 Task: Find LinkedIn profiles of people who speak Spanish, work in Museums, Historical Sites, and Zoos, attended the School of Management Science, currently work at CPP Investments, are located in Wonosari, Yogyakarta, Indonesia, and talk about productivity.
Action: Mouse moved to (493, 62)
Screenshot: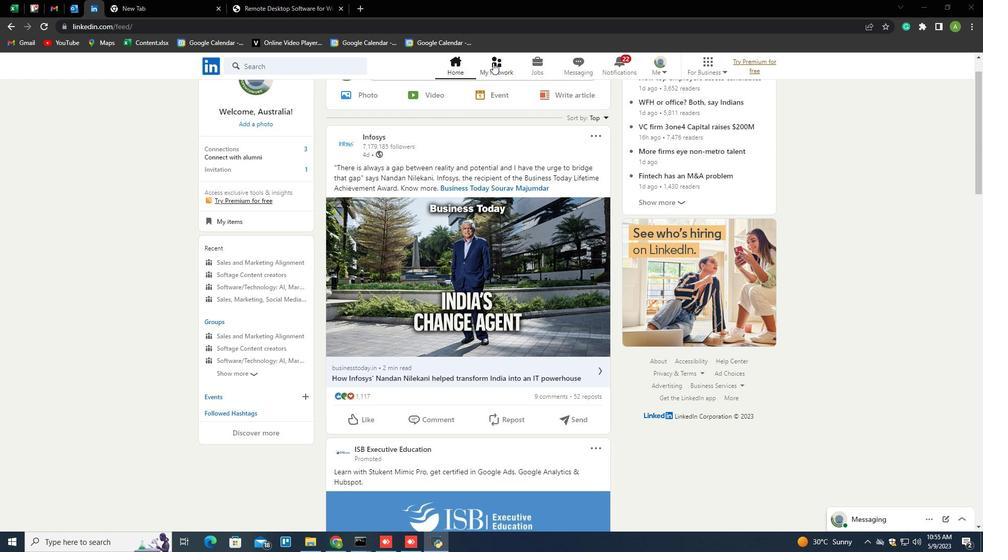 
Action: Mouse pressed left at (493, 62)
Screenshot: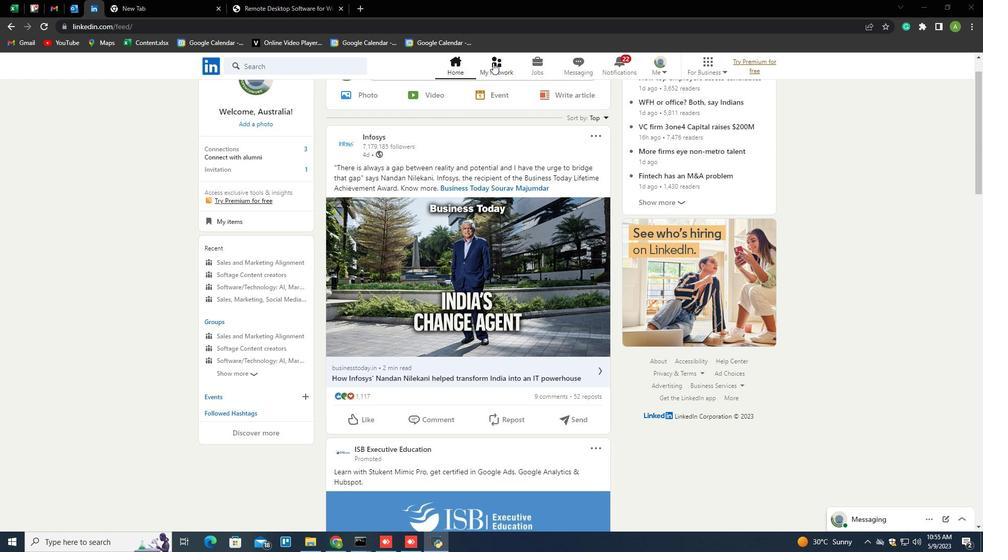 
Action: Mouse moved to (260, 120)
Screenshot: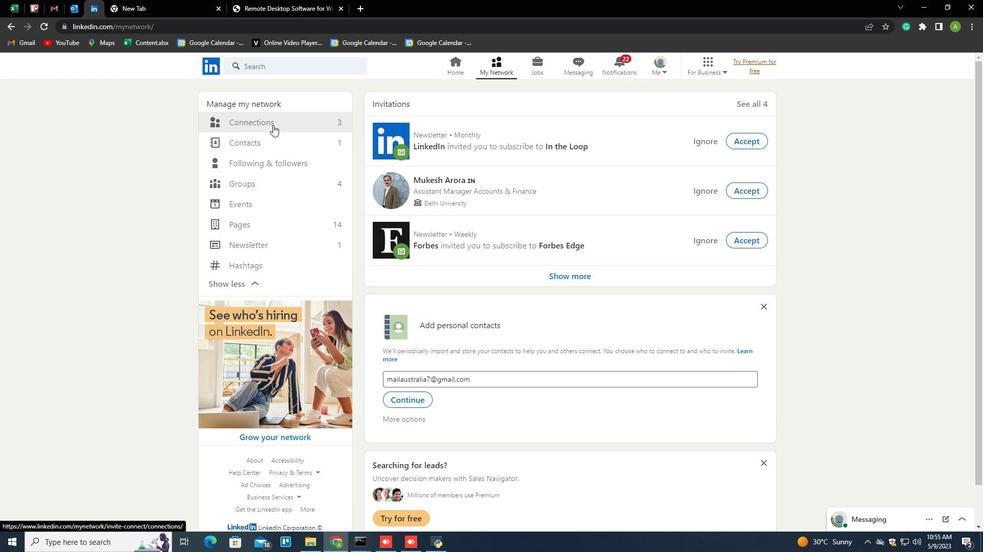 
Action: Mouse pressed left at (260, 120)
Screenshot: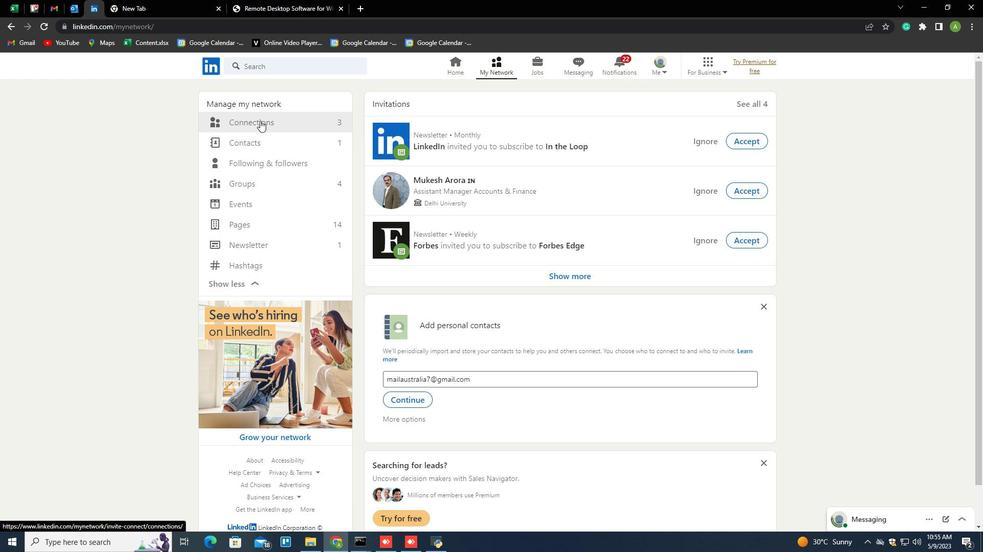 
Action: Mouse moved to (577, 122)
Screenshot: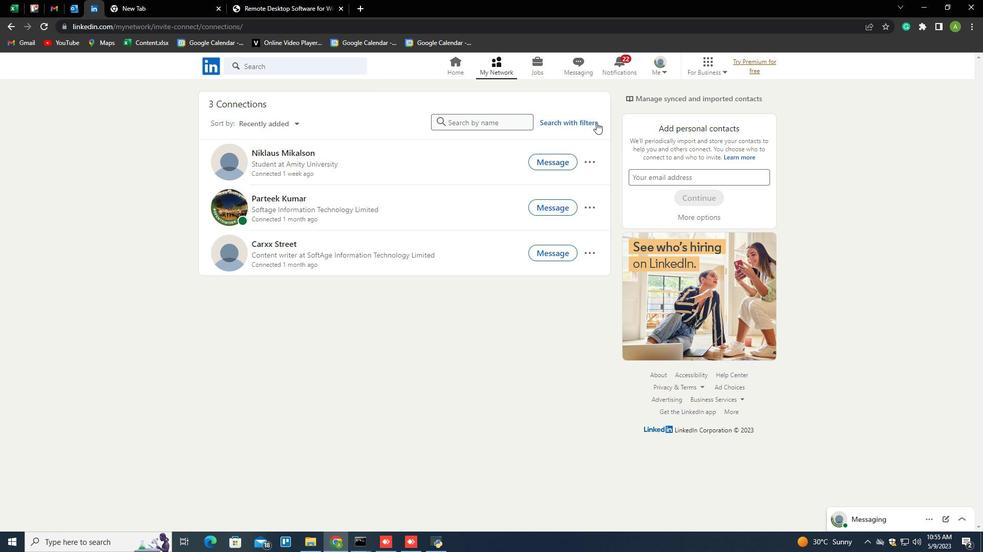 
Action: Mouse pressed left at (577, 122)
Screenshot: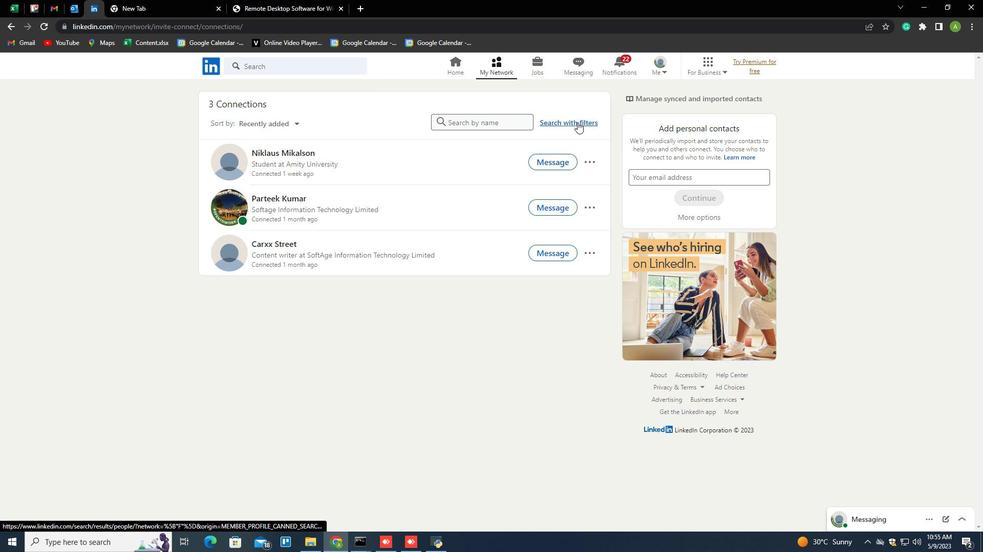 
Action: Mouse moved to (526, 90)
Screenshot: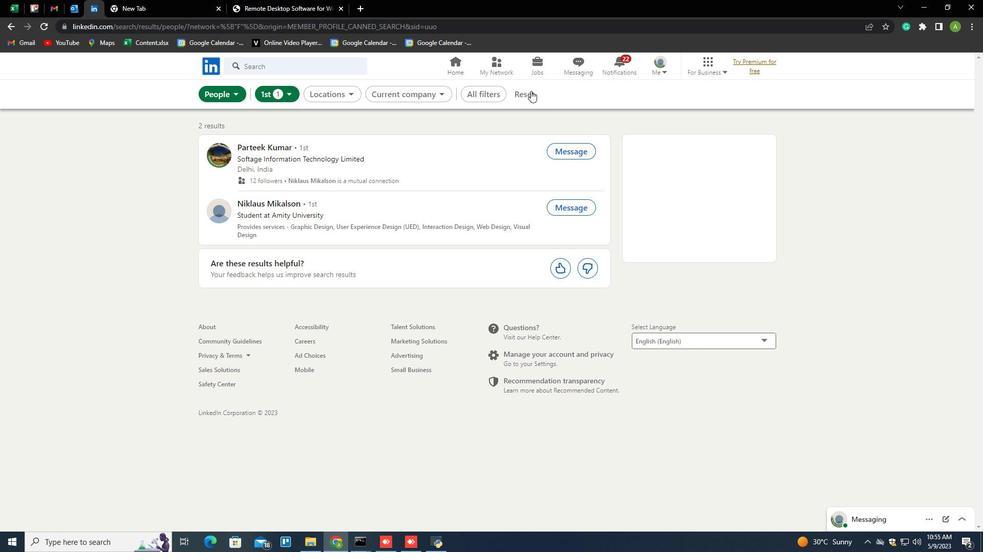 
Action: Mouse pressed left at (526, 90)
Screenshot: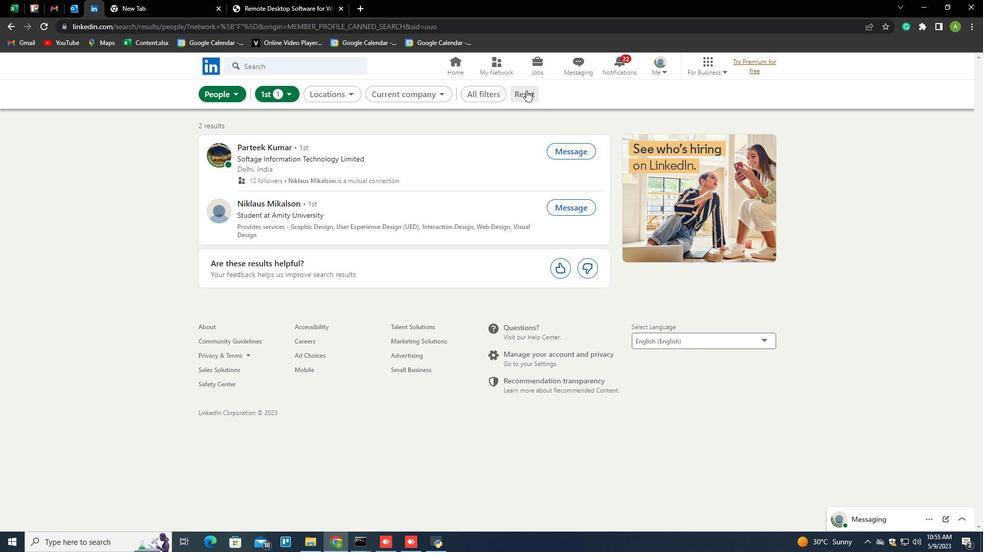 
Action: Mouse moved to (501, 94)
Screenshot: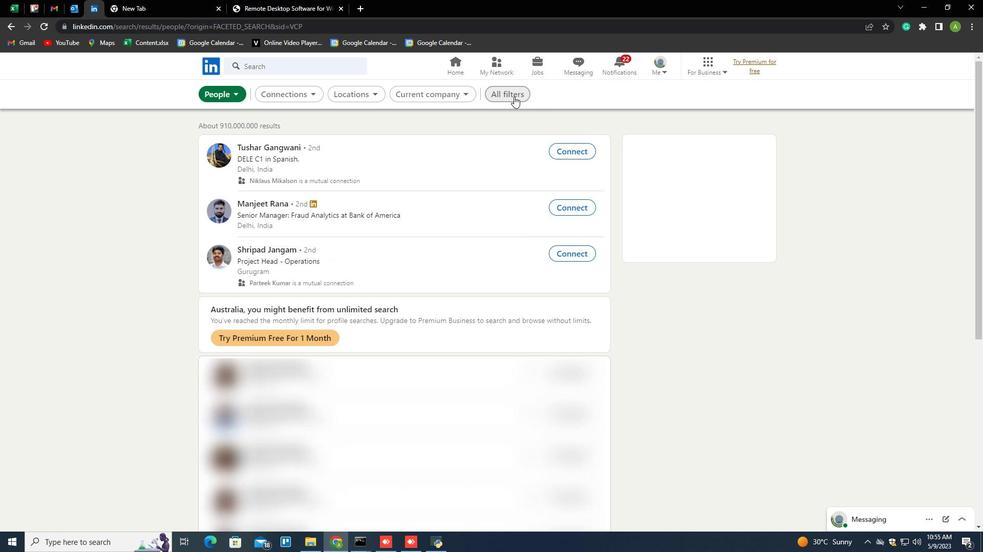 
Action: Mouse pressed left at (501, 94)
Screenshot: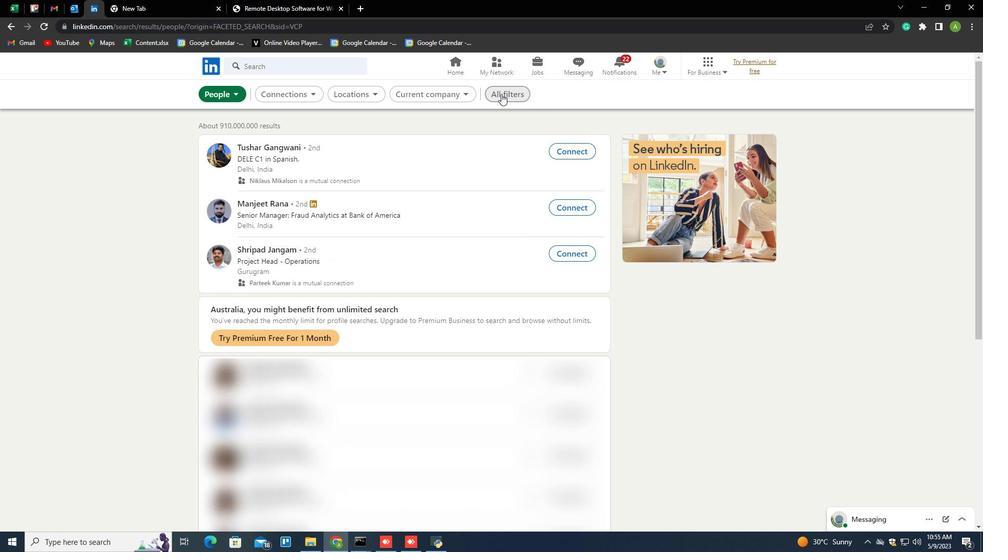 
Action: Mouse moved to (895, 290)
Screenshot: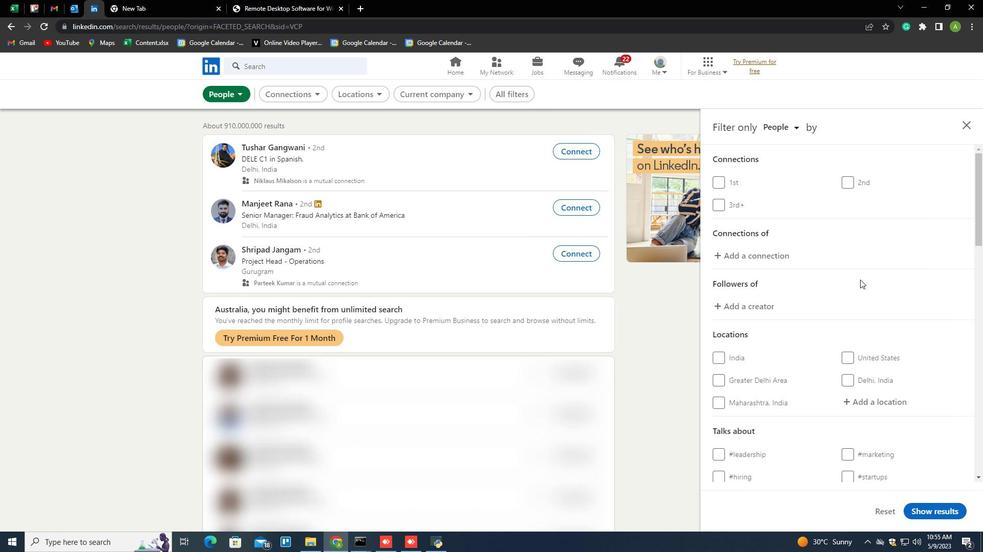 
Action: Mouse scrolled (895, 289) with delta (0, 0)
Screenshot: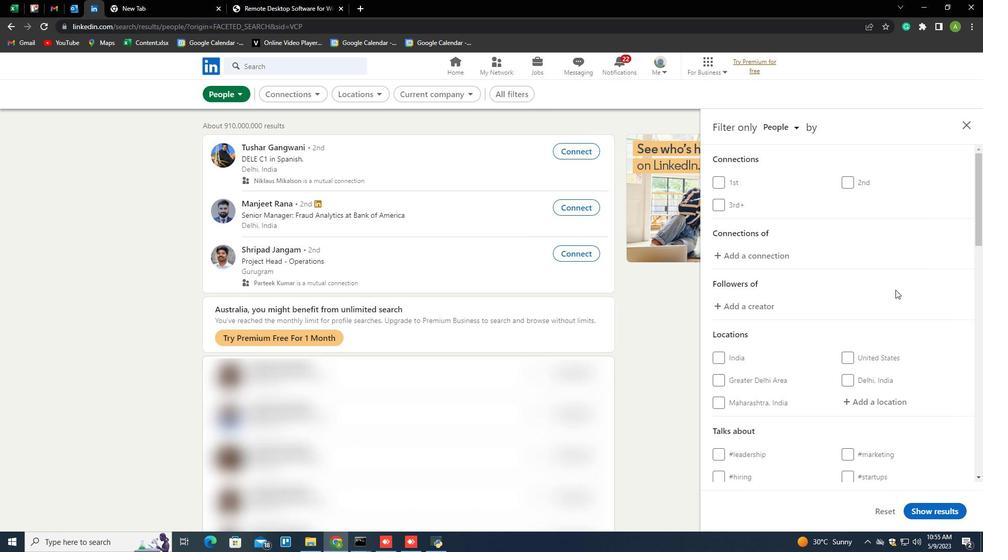 
Action: Mouse scrolled (895, 289) with delta (0, 0)
Screenshot: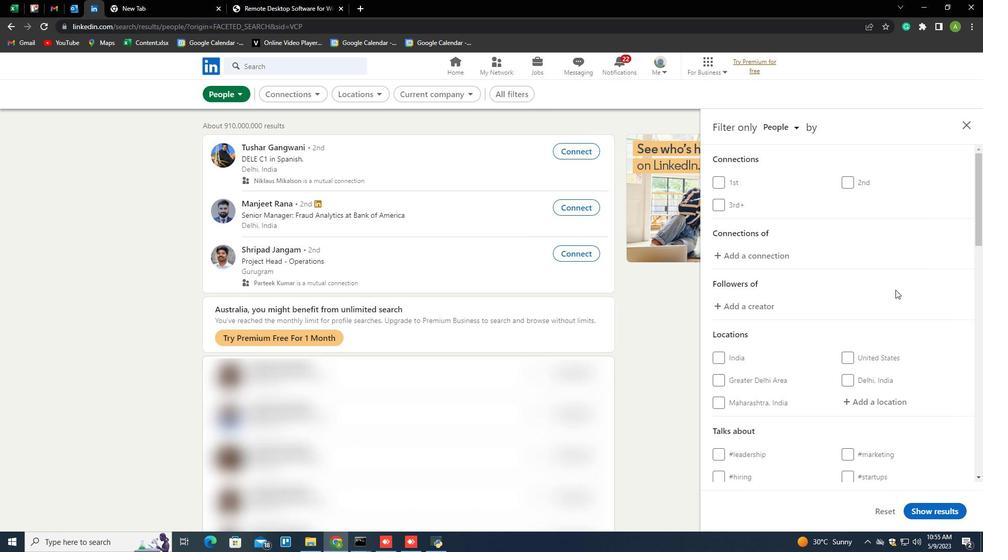 
Action: Mouse moved to (865, 303)
Screenshot: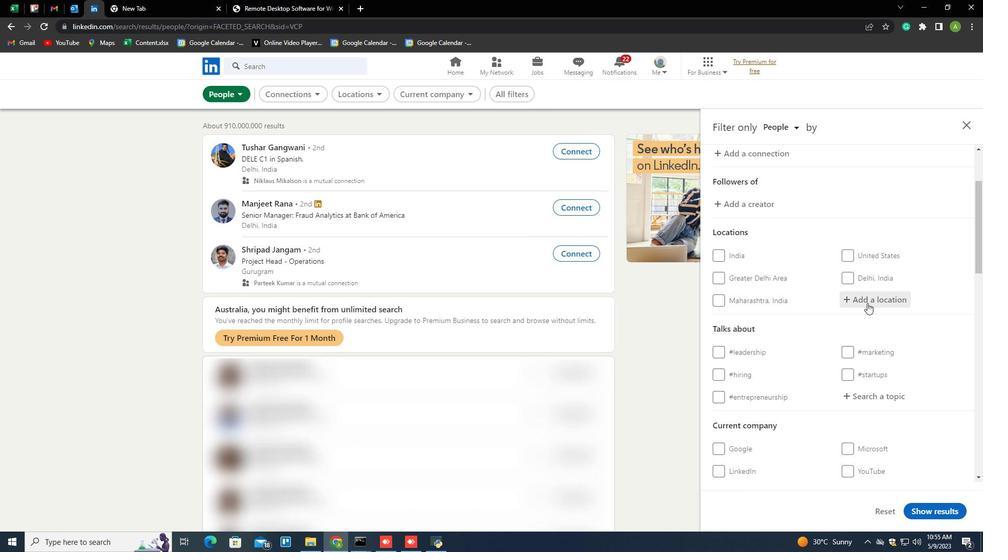 
Action: Mouse pressed left at (865, 303)
Screenshot: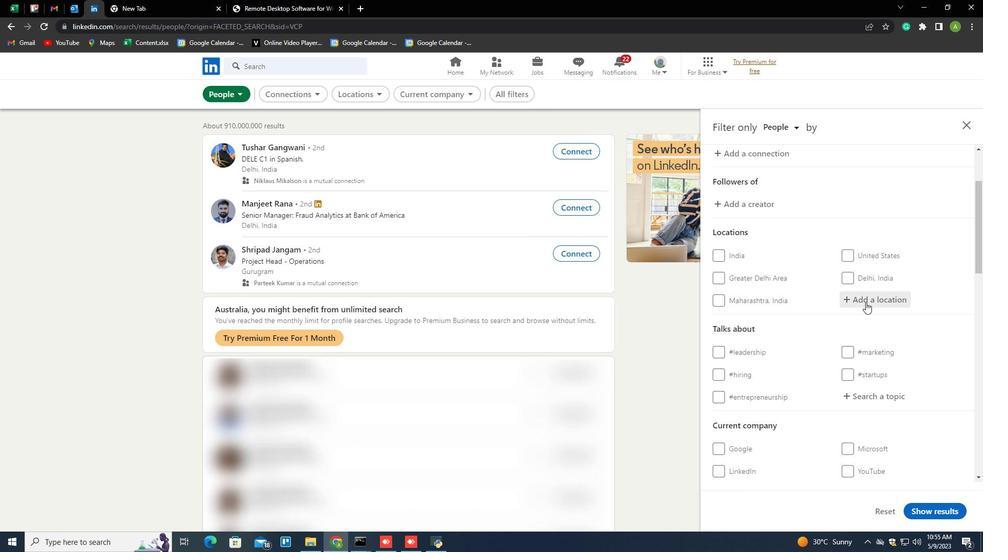 
Action: Key pressed <Key.shift>Wono
Screenshot: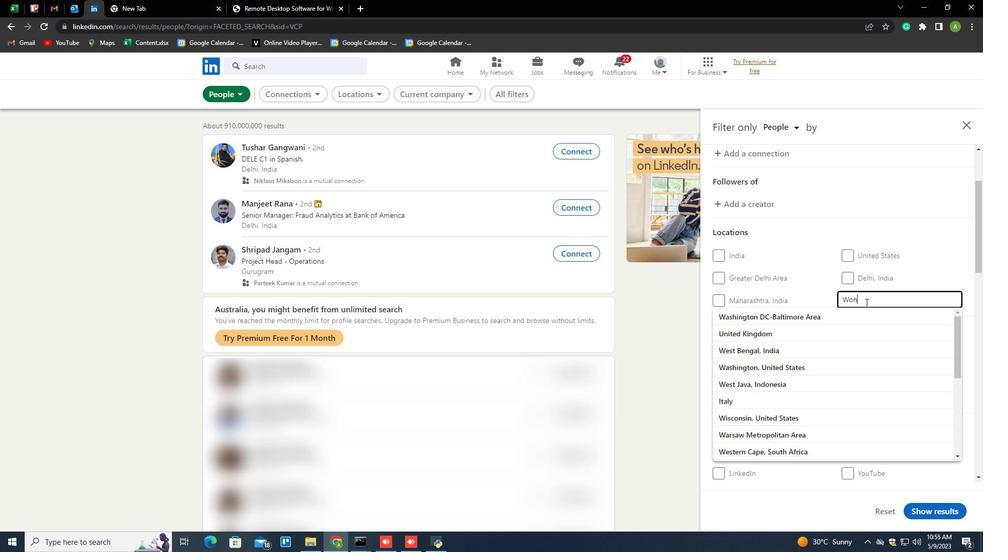 
Action: Mouse moved to (865, 302)
Screenshot: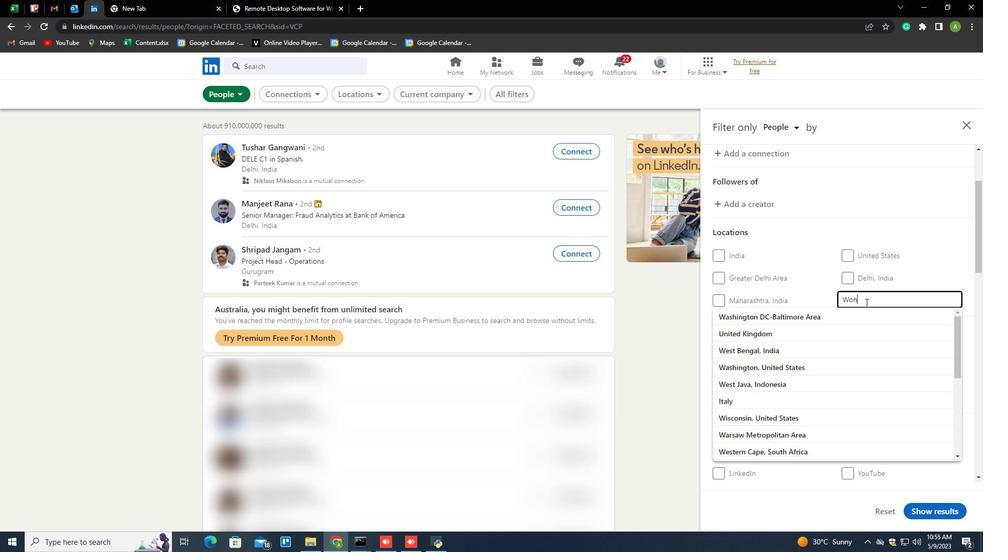 
Action: Key pressed sari
Screenshot: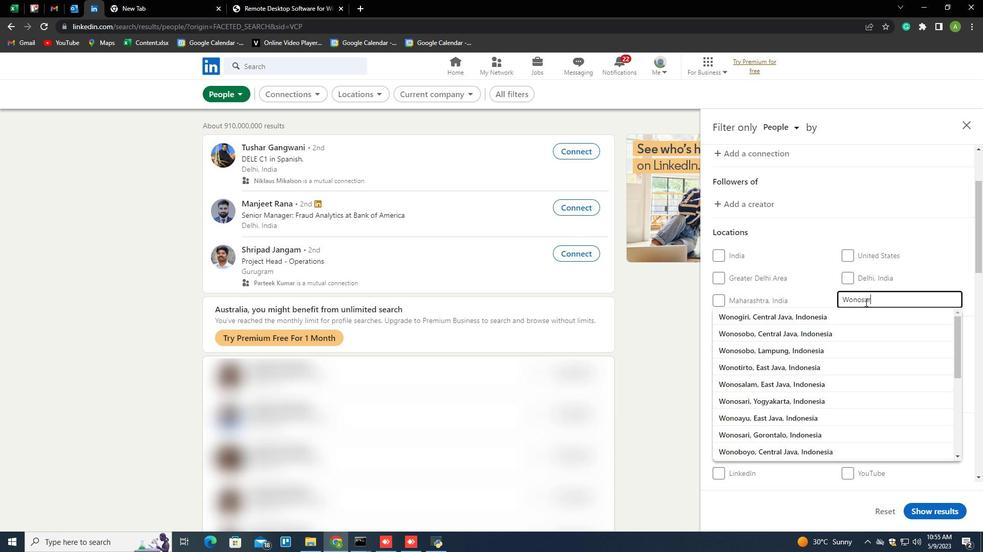 
Action: Mouse moved to (864, 302)
Screenshot: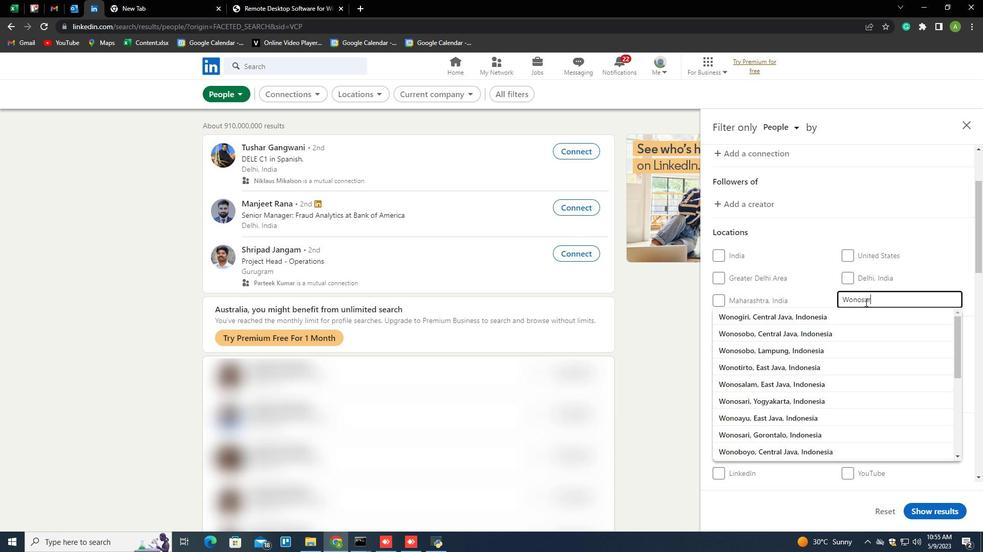 
Action: Key pressed <Key.down><Key.enter>
Screenshot: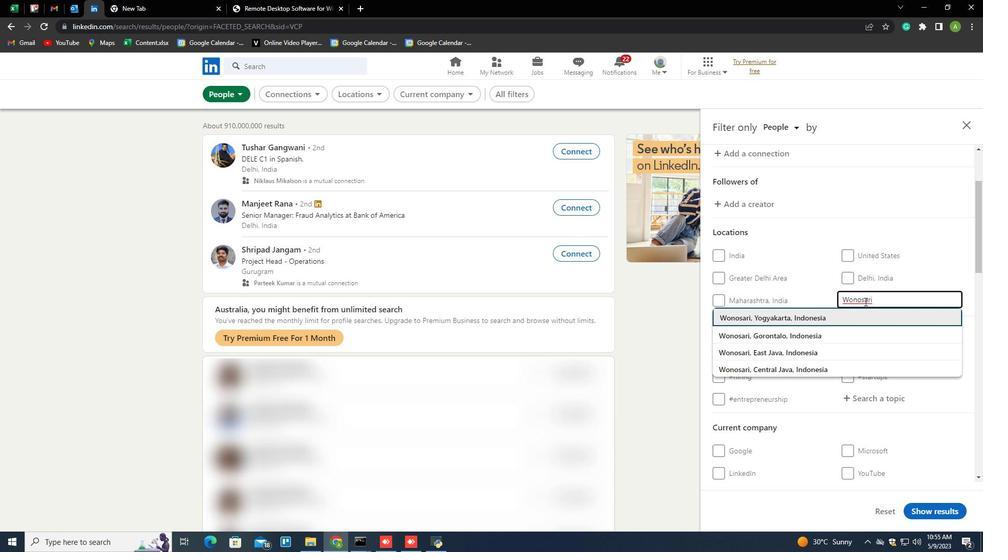 
Action: Mouse scrolled (864, 301) with delta (0, 0)
Screenshot: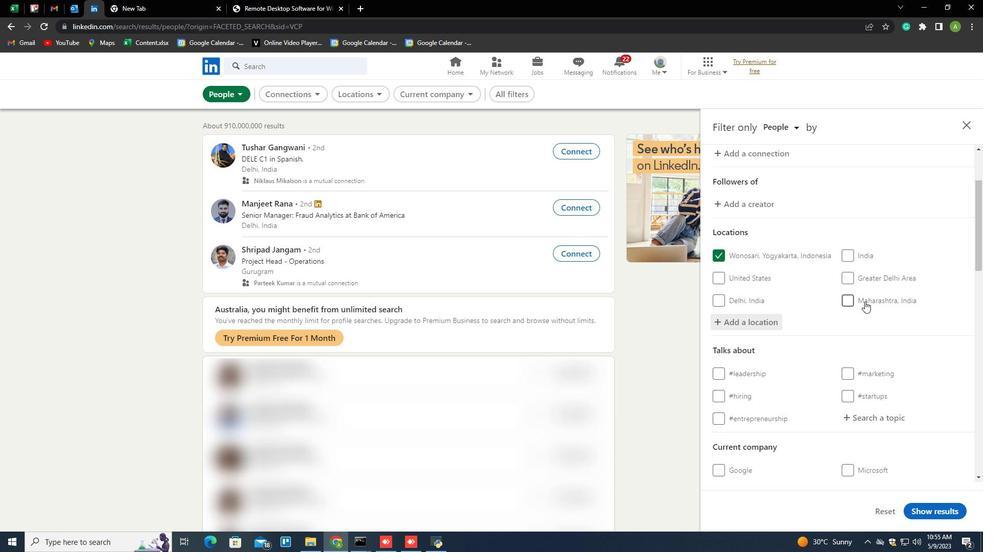 
Action: Mouse scrolled (864, 301) with delta (0, 0)
Screenshot: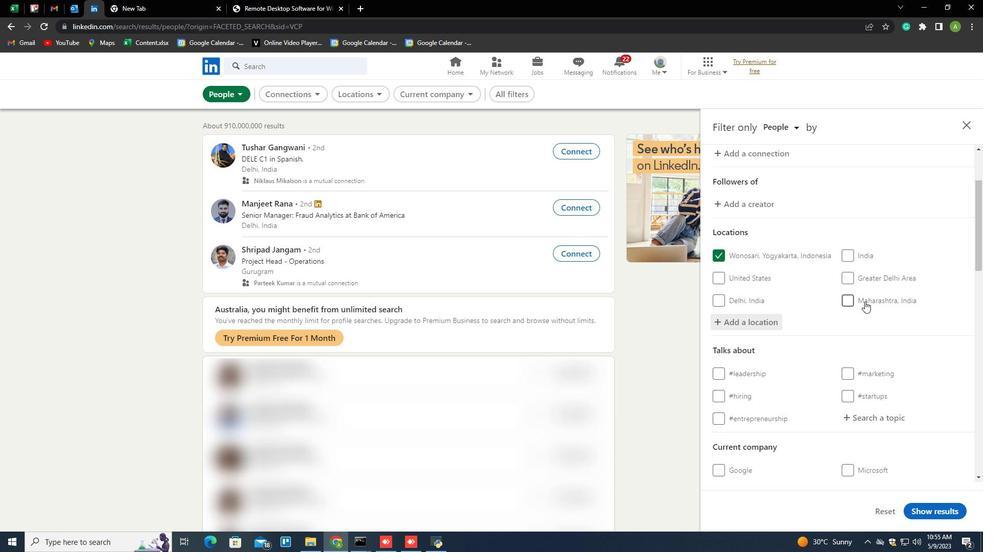 
Action: Mouse moved to (860, 324)
Screenshot: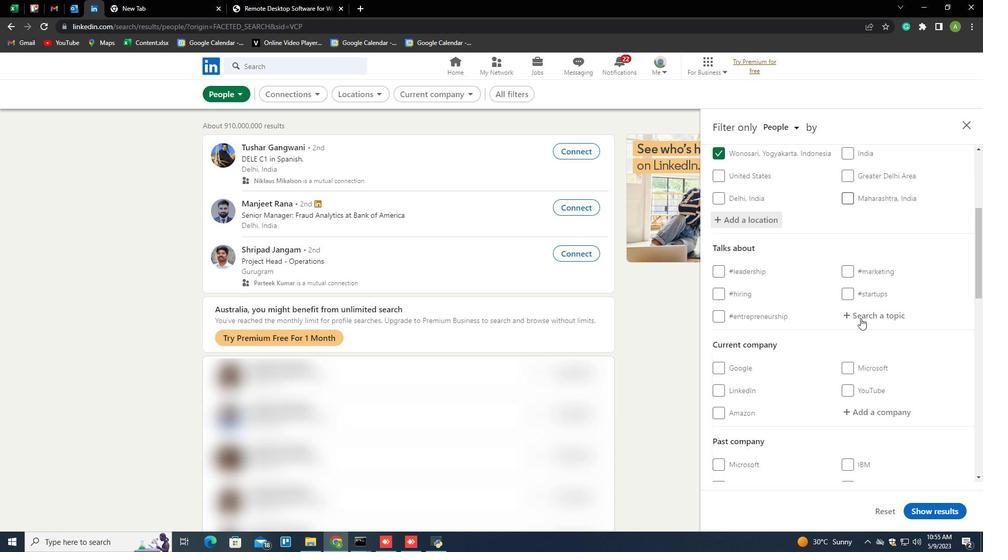 
Action: Mouse pressed left at (860, 324)
Screenshot: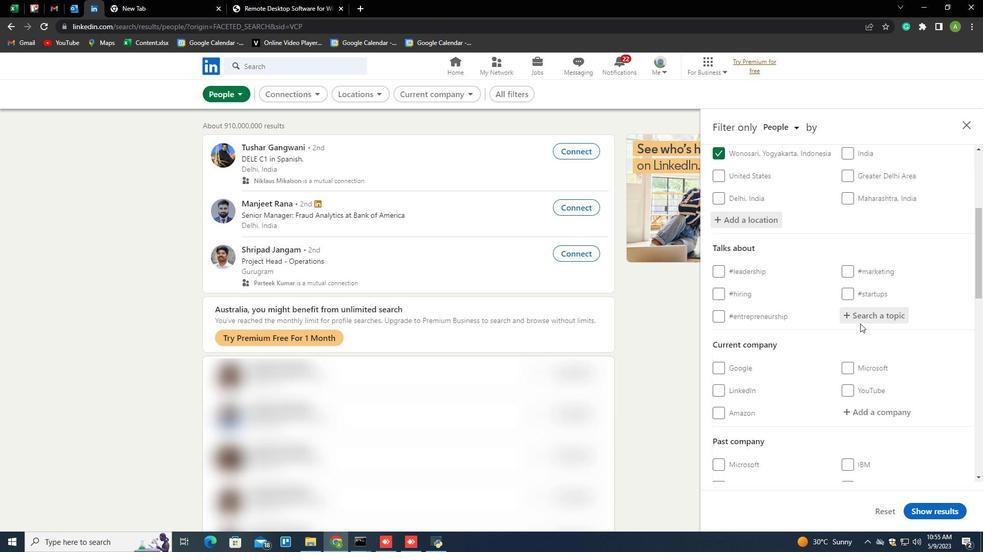 
Action: Mouse moved to (843, 313)
Screenshot: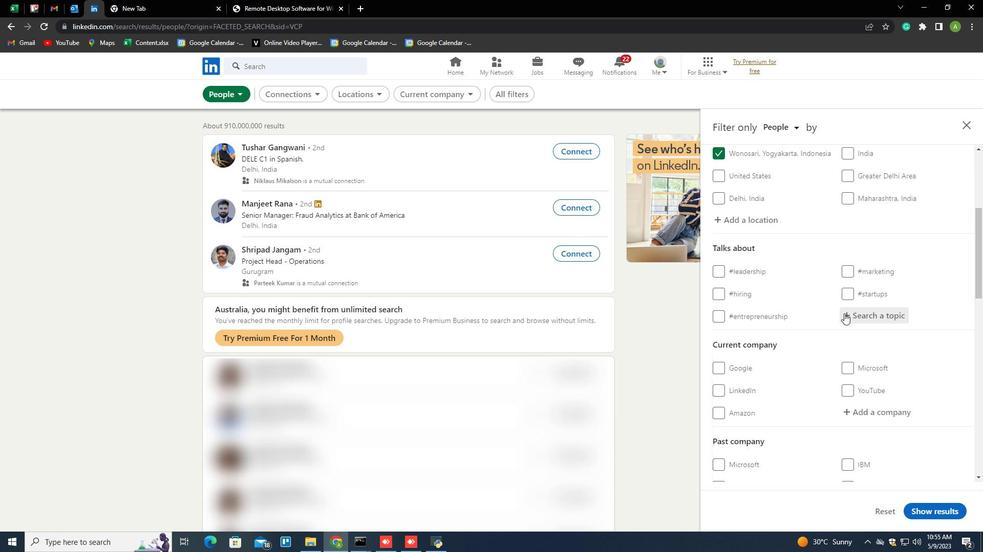 
Action: Mouse pressed left at (843, 313)
Screenshot: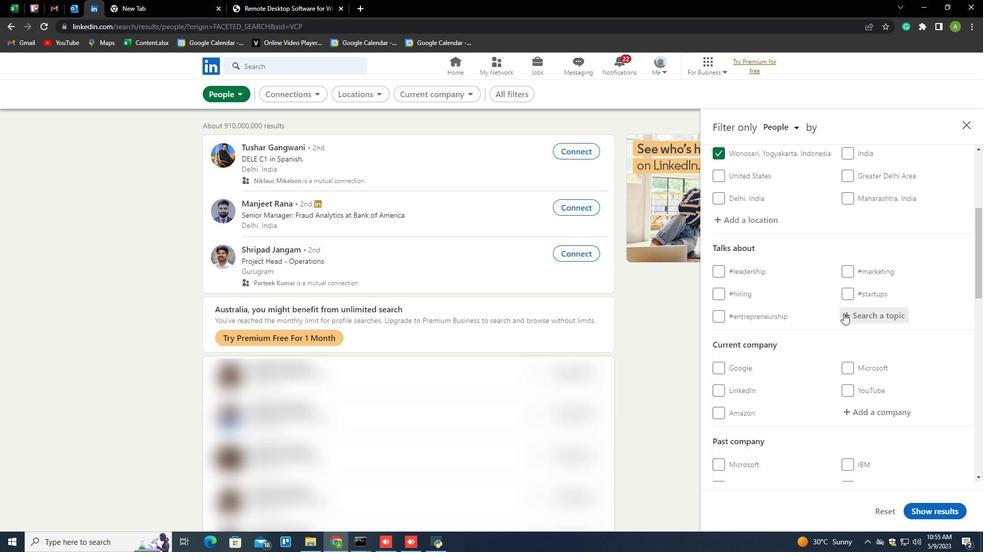 
Action: Key pressed productivity<Key.down><Key.enter>
Screenshot: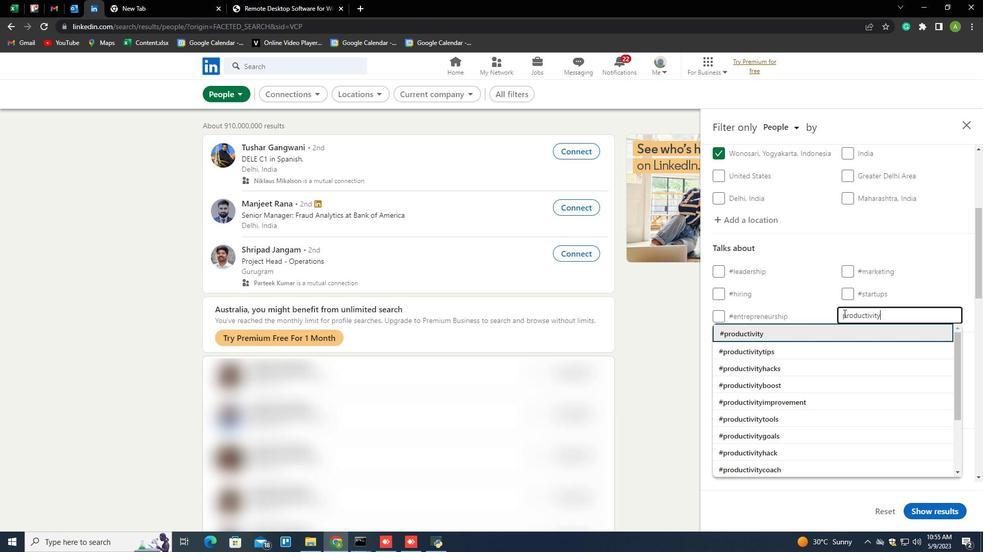 
Action: Mouse moved to (843, 298)
Screenshot: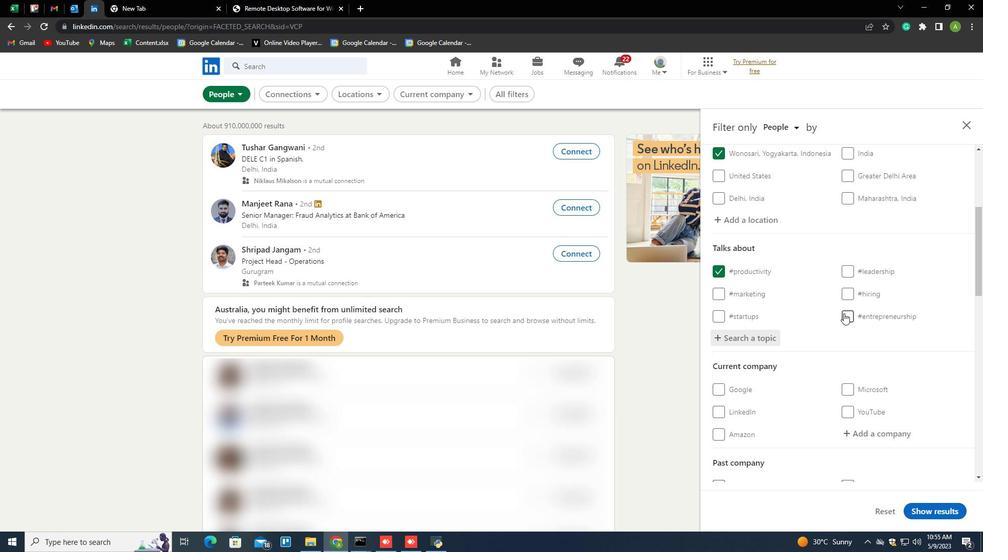 
Action: Mouse scrolled (843, 297) with delta (0, 0)
Screenshot: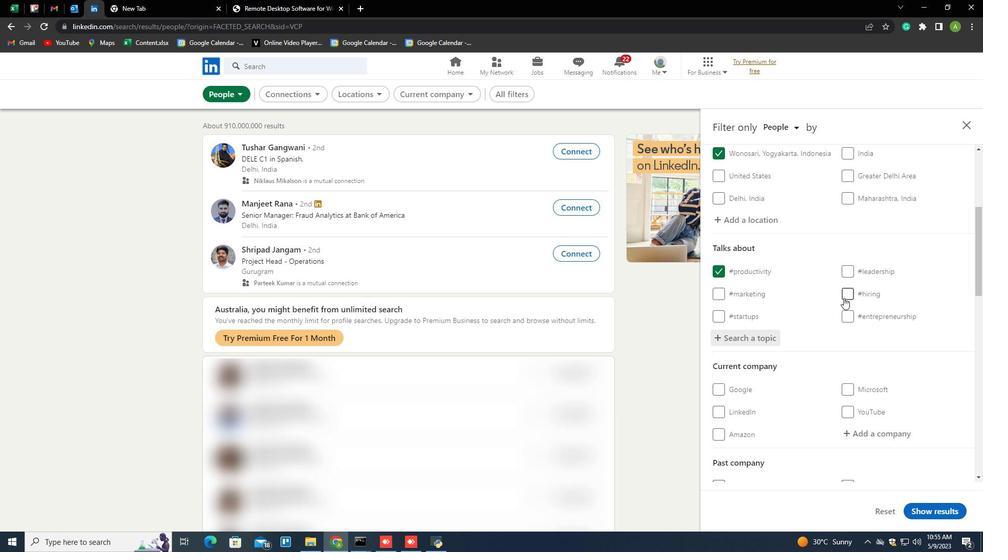 
Action: Mouse scrolled (843, 297) with delta (0, 0)
Screenshot: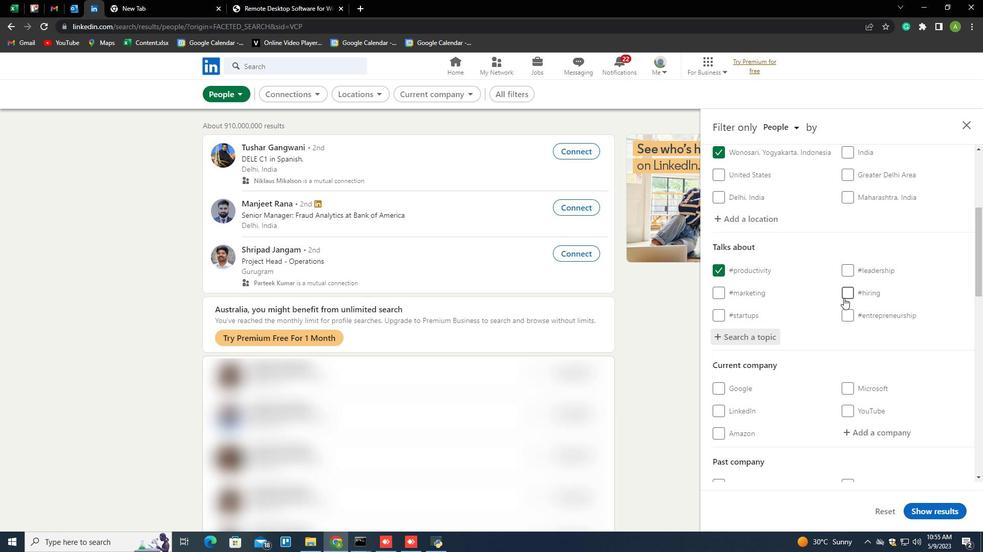 
Action: Mouse scrolled (843, 297) with delta (0, 0)
Screenshot: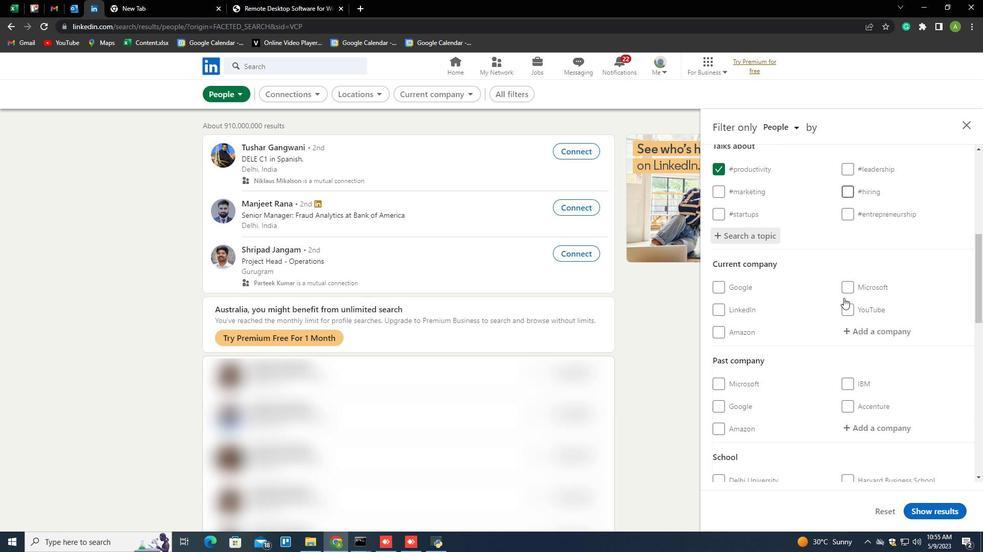 
Action: Mouse scrolled (843, 297) with delta (0, 0)
Screenshot: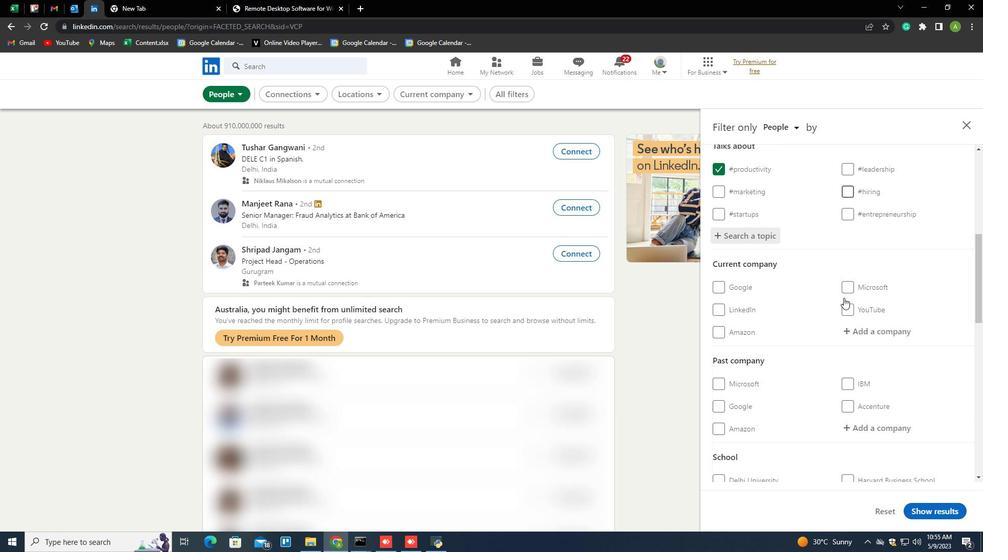 
Action: Mouse scrolled (843, 297) with delta (0, 0)
Screenshot: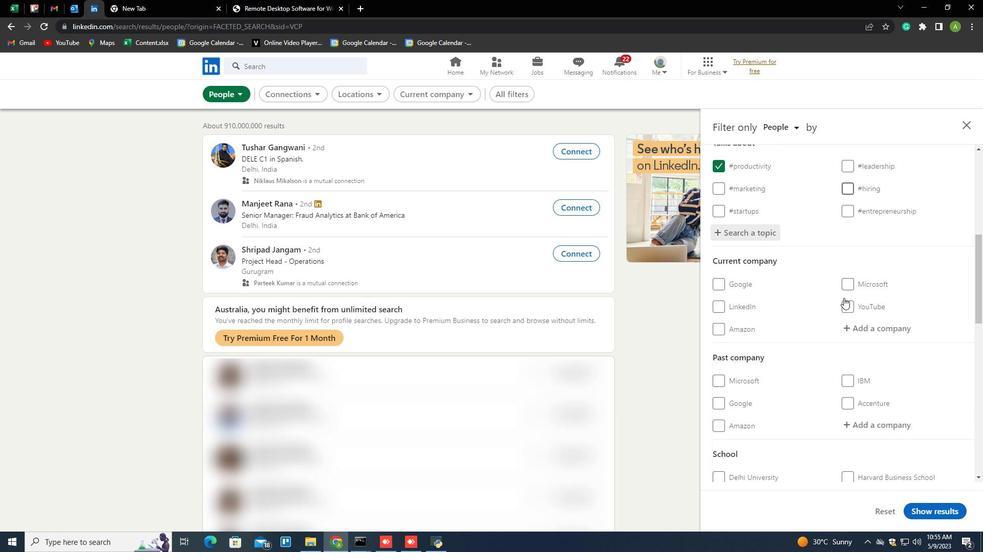 
Action: Mouse scrolled (843, 297) with delta (0, 0)
Screenshot: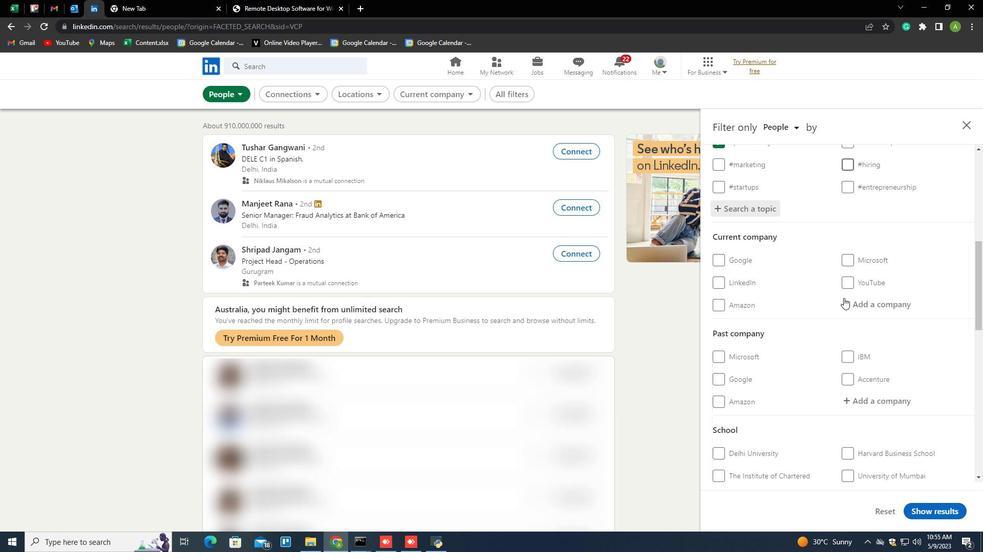 
Action: Mouse scrolled (843, 297) with delta (0, 0)
Screenshot: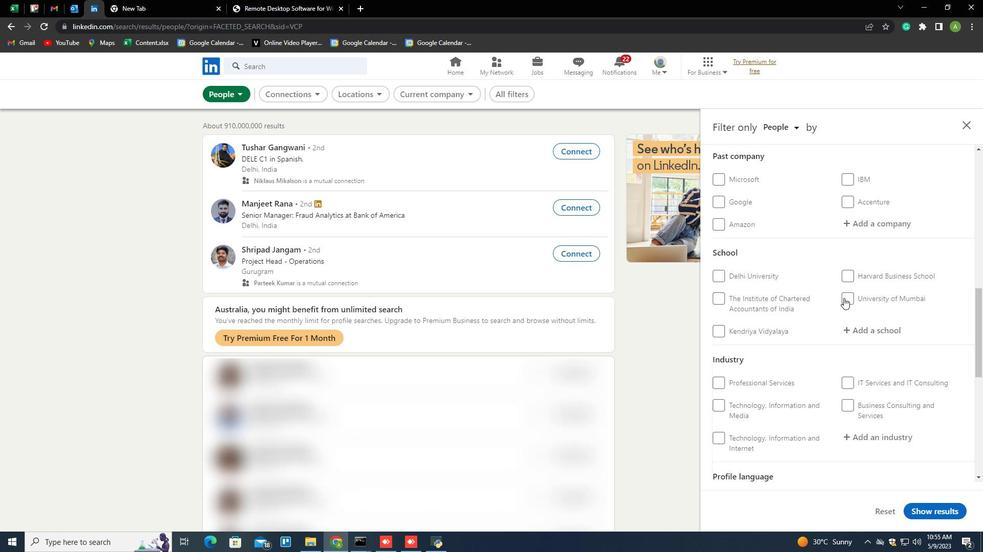 
Action: Mouse scrolled (843, 297) with delta (0, 0)
Screenshot: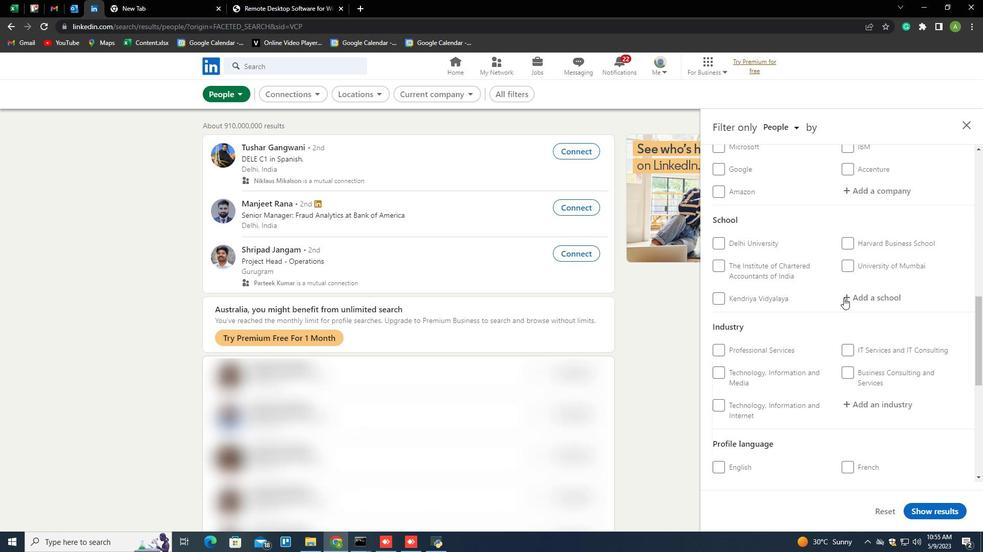 
Action: Mouse scrolled (843, 297) with delta (0, 0)
Screenshot: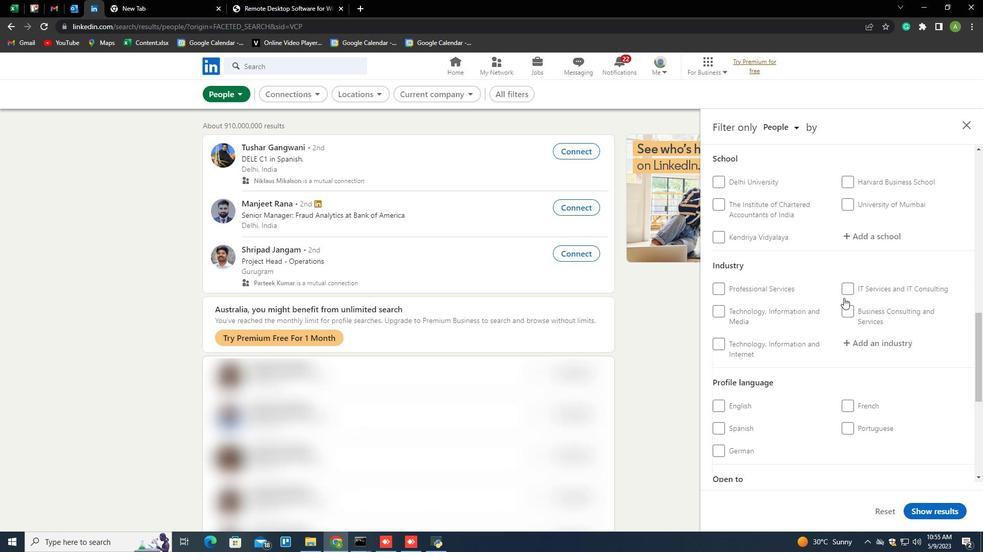 
Action: Mouse moved to (733, 369)
Screenshot: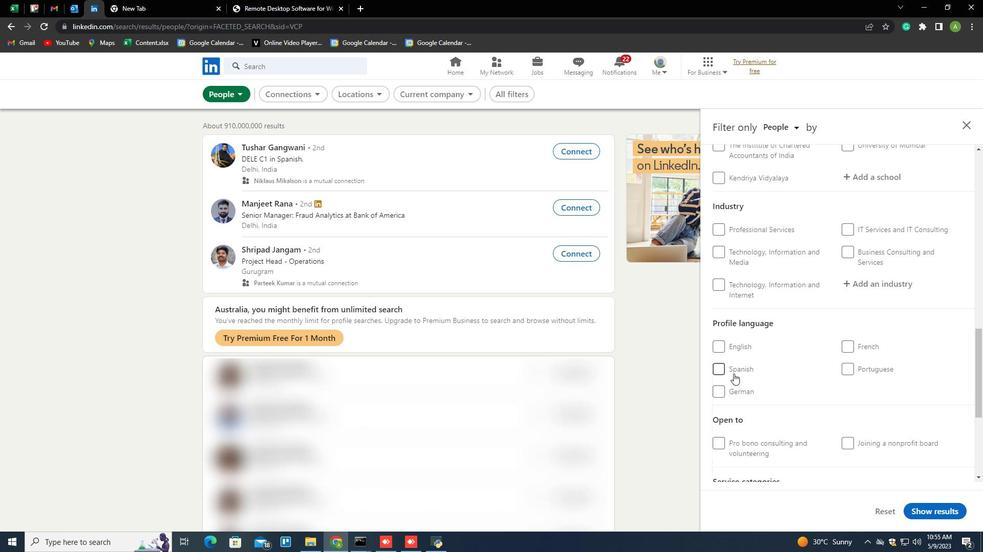 
Action: Mouse pressed left at (733, 369)
Screenshot: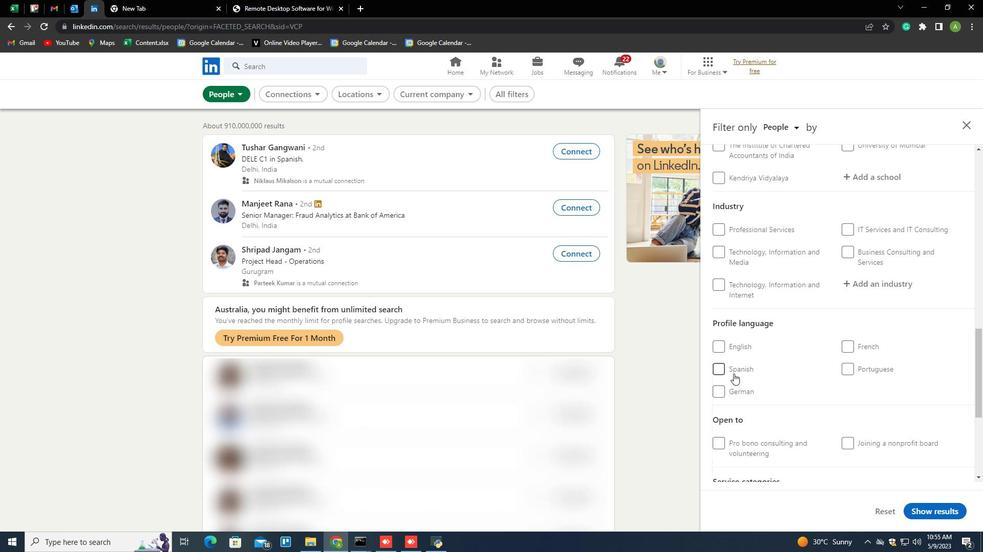 
Action: Mouse moved to (808, 356)
Screenshot: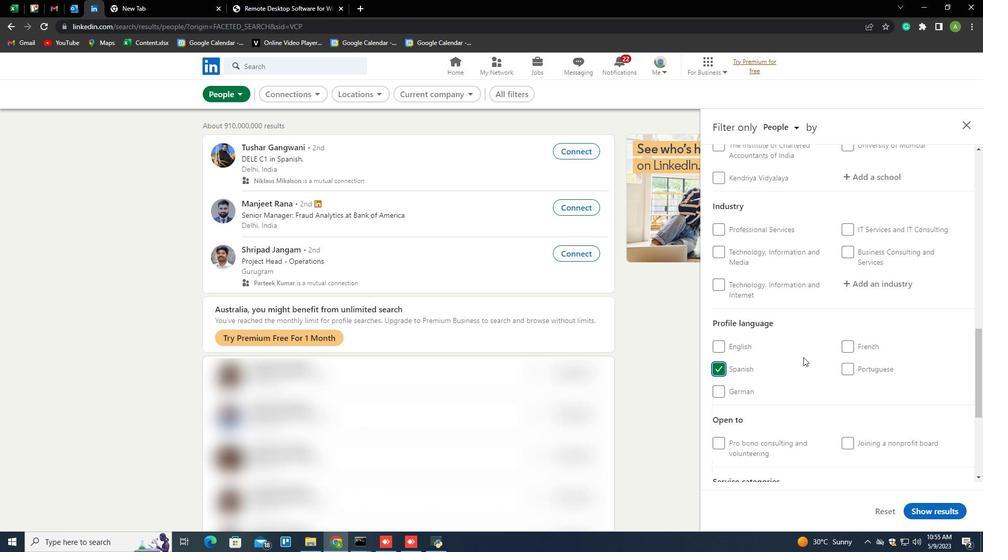 
Action: Mouse scrolled (808, 356) with delta (0, 0)
Screenshot: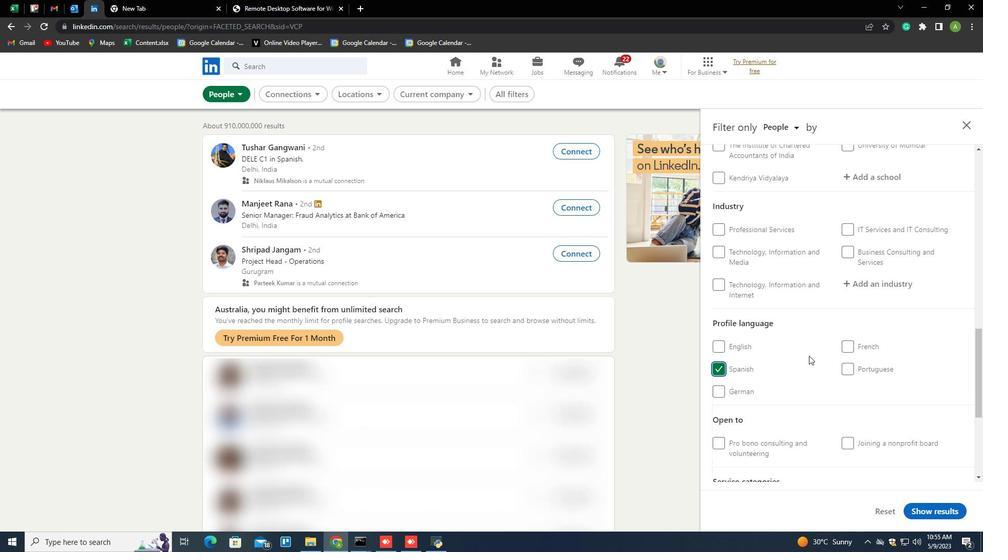 
Action: Mouse moved to (809, 355)
Screenshot: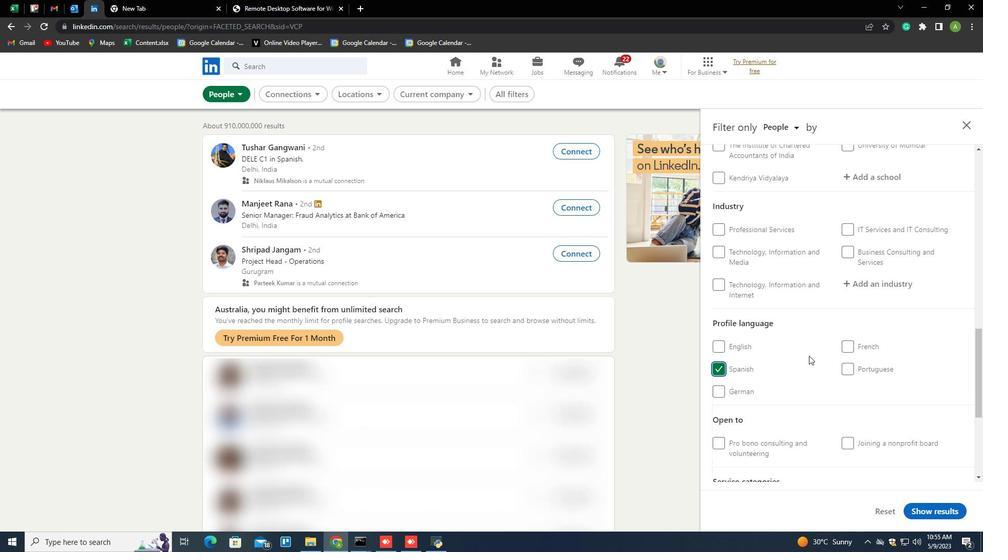 
Action: Mouse scrolled (809, 356) with delta (0, 0)
Screenshot: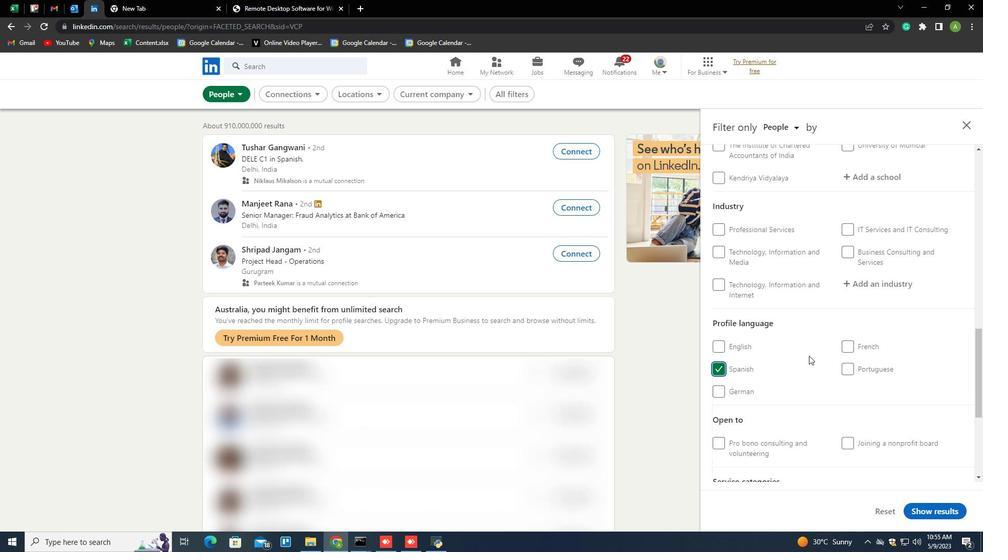 
Action: Mouse scrolled (809, 356) with delta (0, 0)
Screenshot: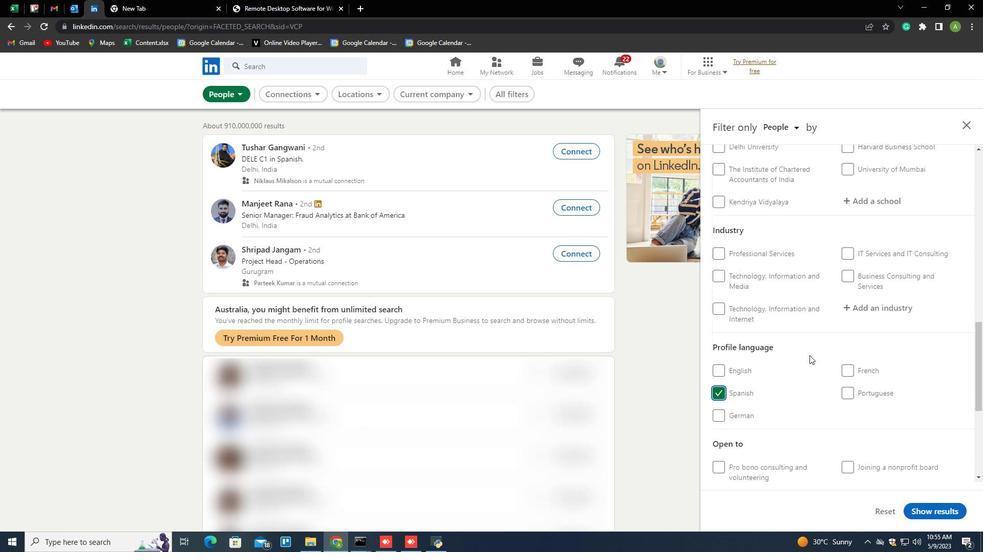 
Action: Mouse scrolled (809, 356) with delta (0, 0)
Screenshot: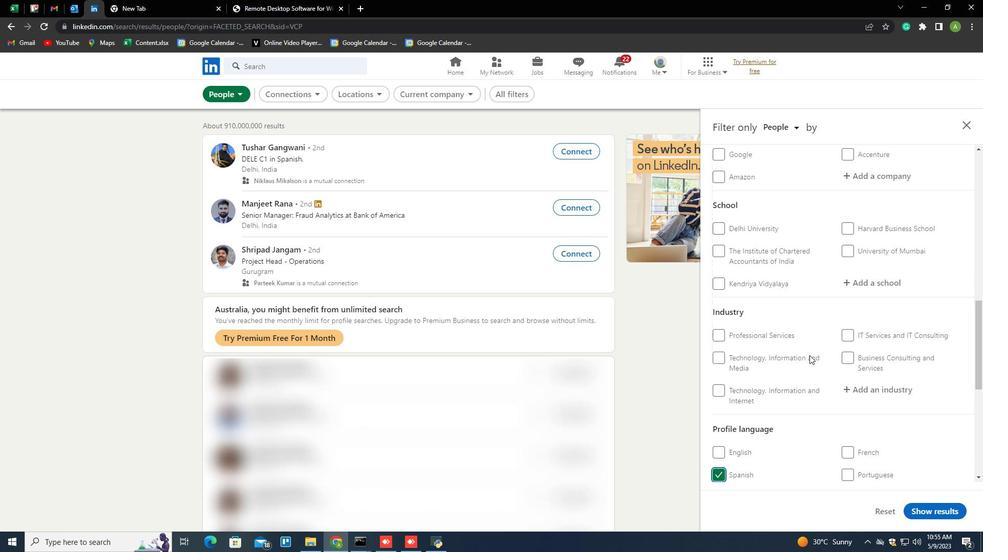 
Action: Mouse scrolled (809, 356) with delta (0, 0)
Screenshot: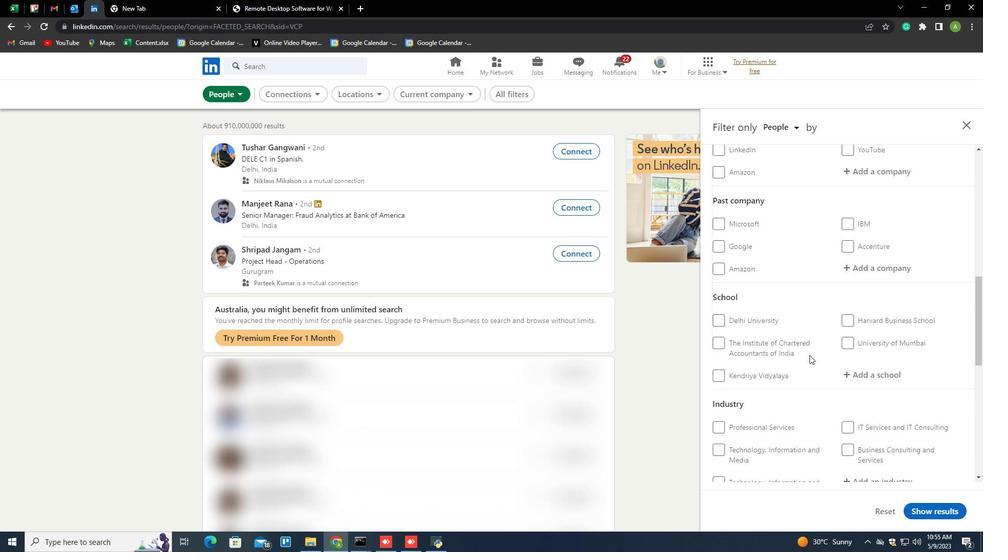
Action: Mouse scrolled (809, 356) with delta (0, 0)
Screenshot: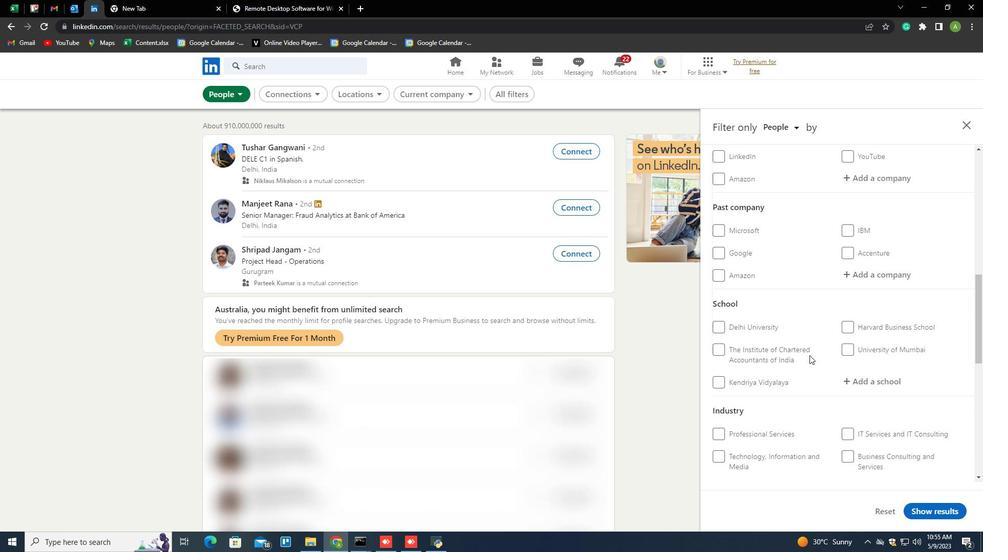 
Action: Mouse scrolled (809, 356) with delta (0, 0)
Screenshot: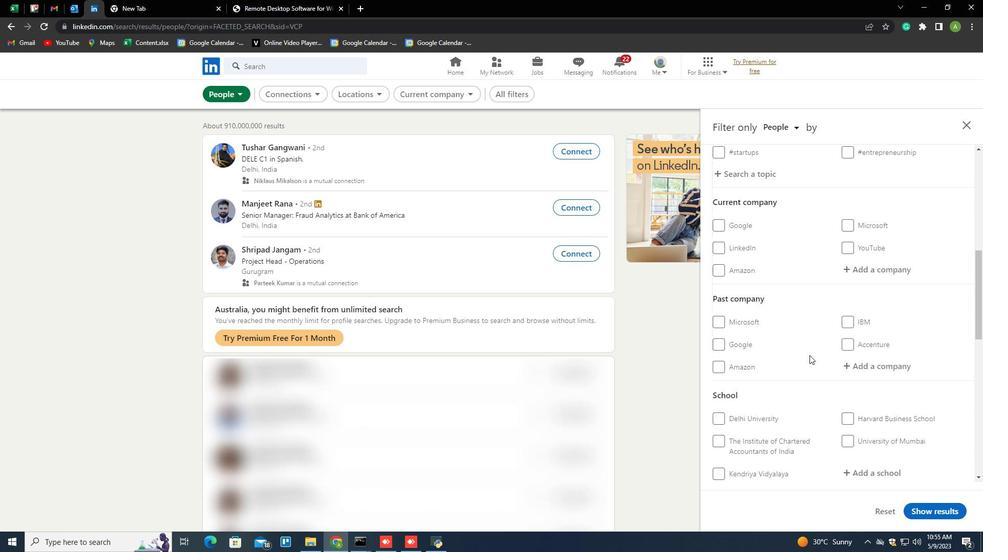 
Action: Mouse moved to (865, 331)
Screenshot: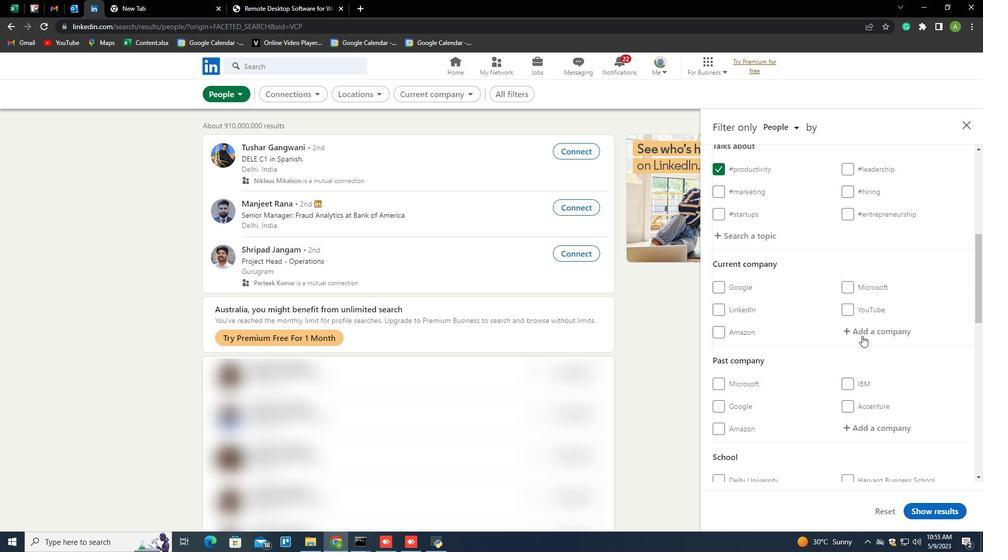 
Action: Mouse pressed left at (865, 331)
Screenshot: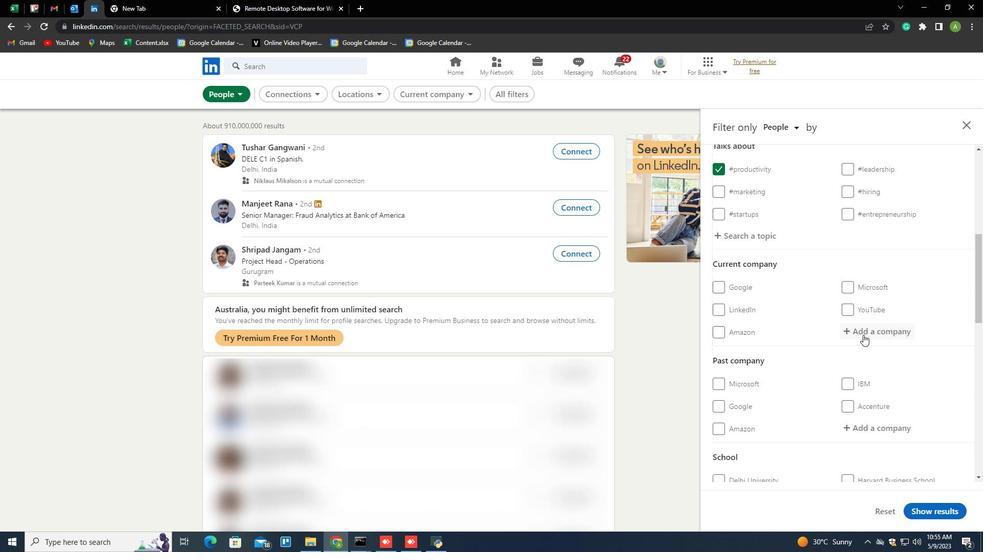 
Action: Key pressed <Key.shift>
Screenshot: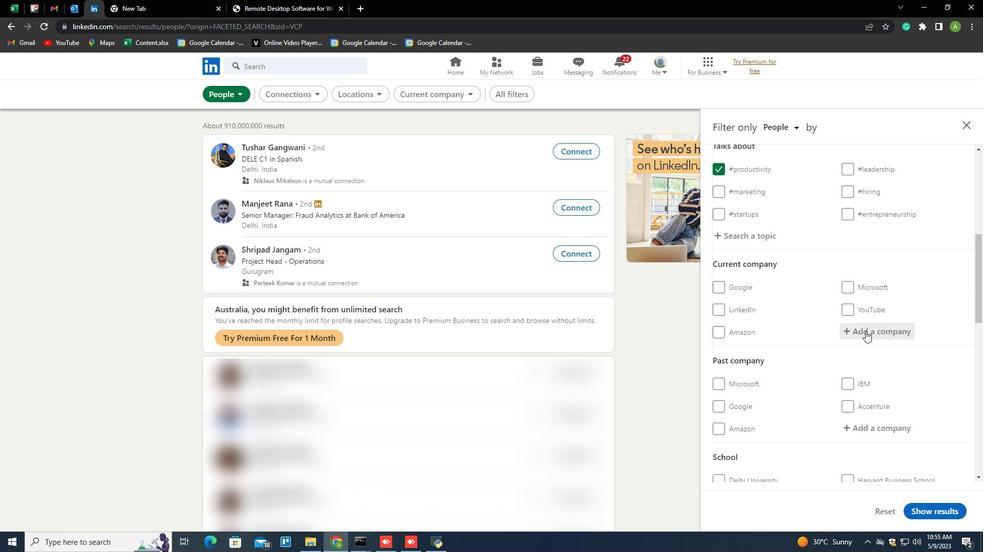 
Action: Mouse moved to (861, 333)
Screenshot: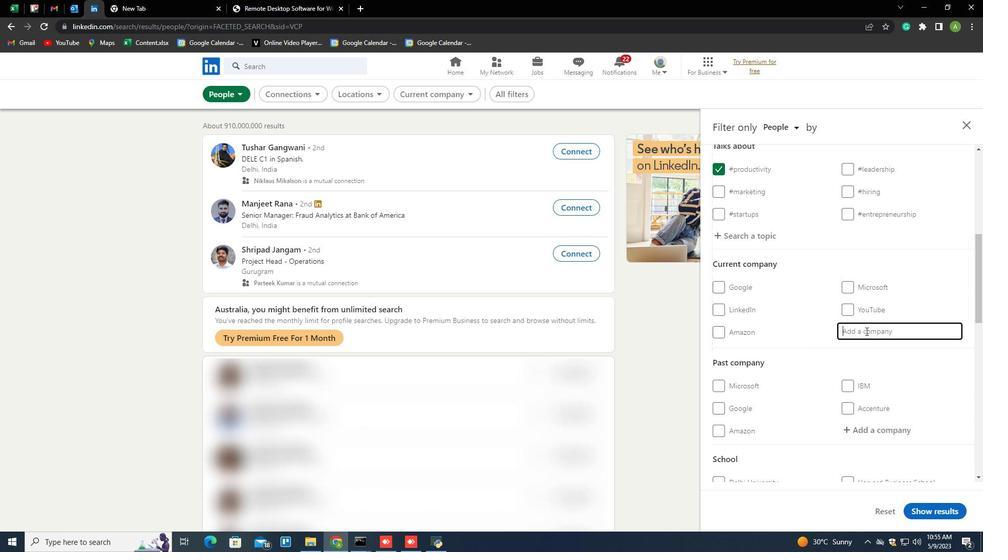 
Action: Key pressed C
Screenshot: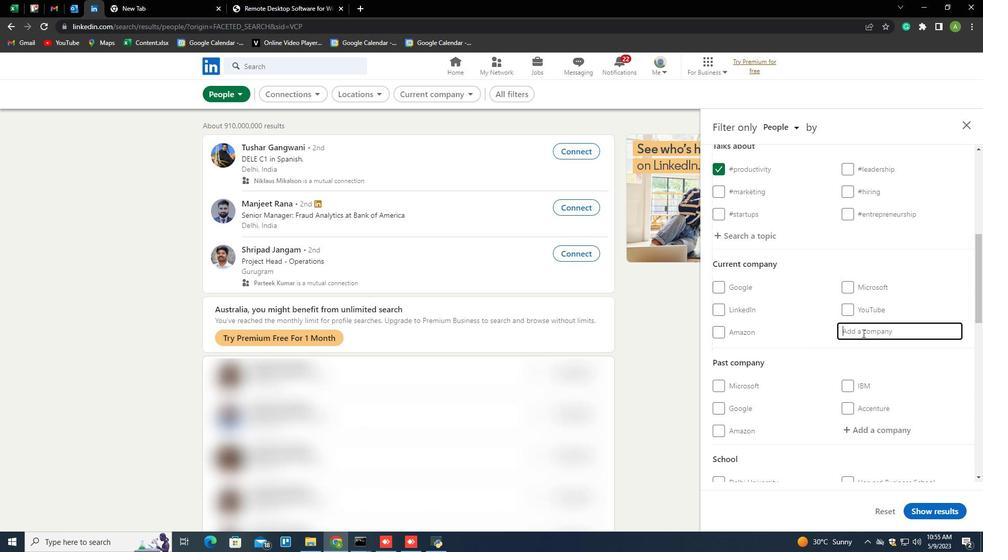
Action: Mouse moved to (833, 316)
Screenshot: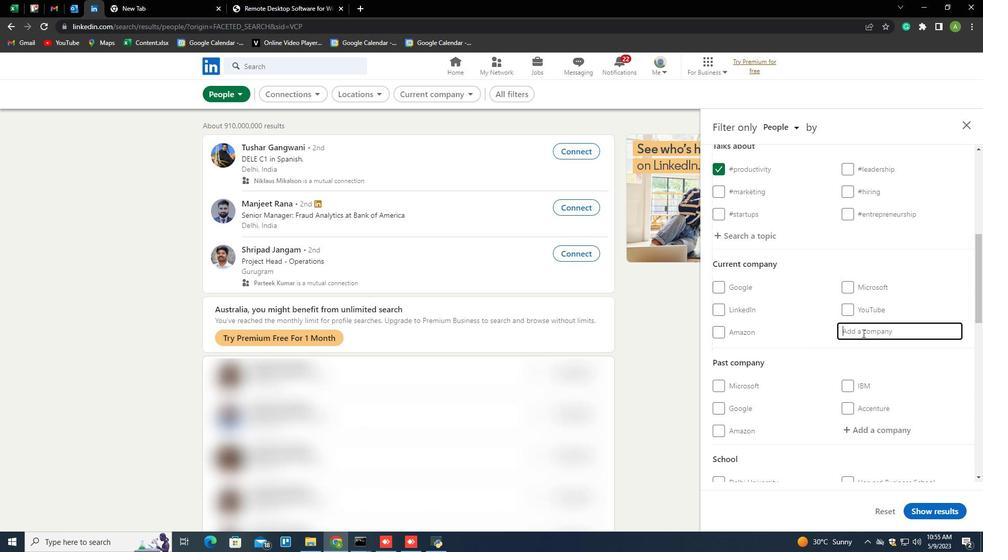 
Action: Key pressed PP<Key.space><Key.shift>Investments<Key.down><Key.enter>
Screenshot: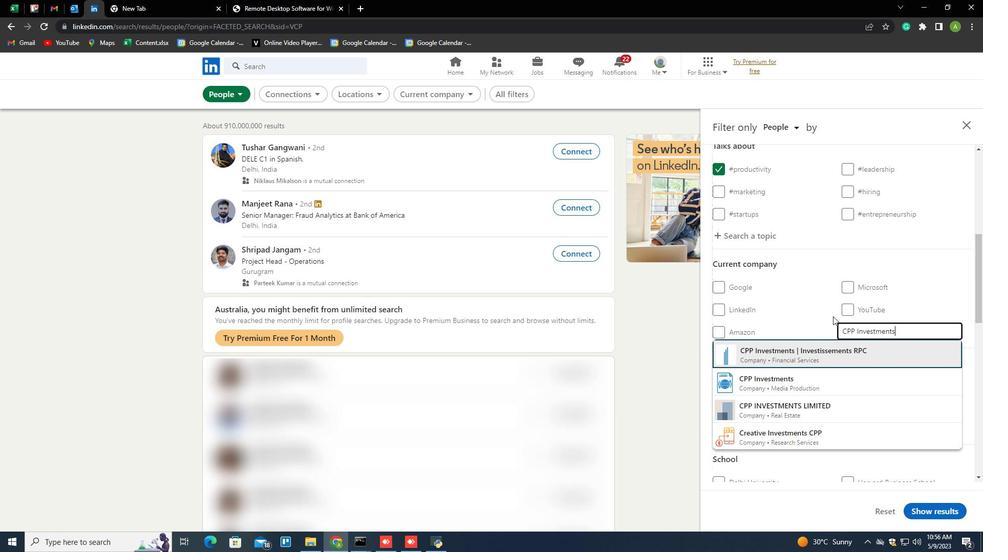 
Action: Mouse scrolled (833, 316) with delta (0, 0)
Screenshot: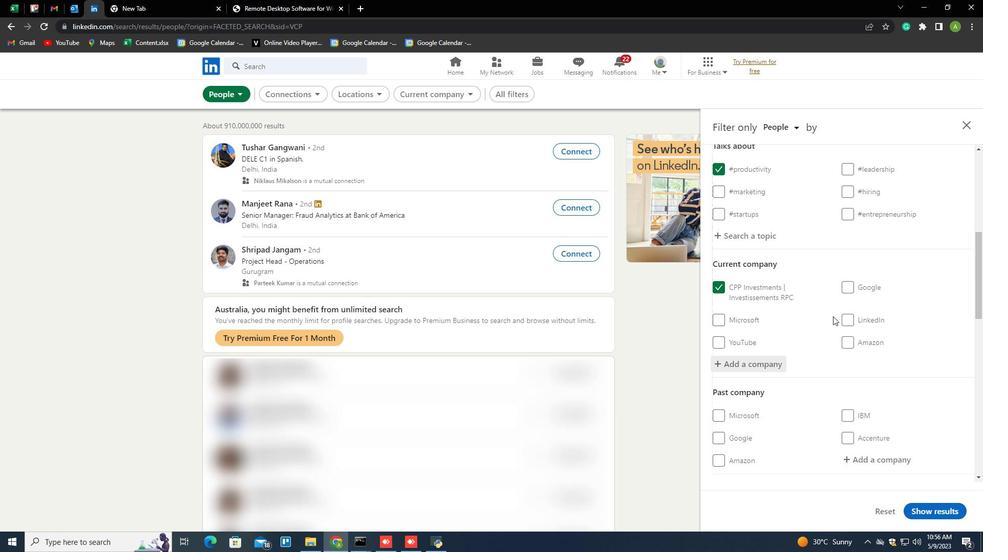 
Action: Mouse scrolled (833, 316) with delta (0, 0)
Screenshot: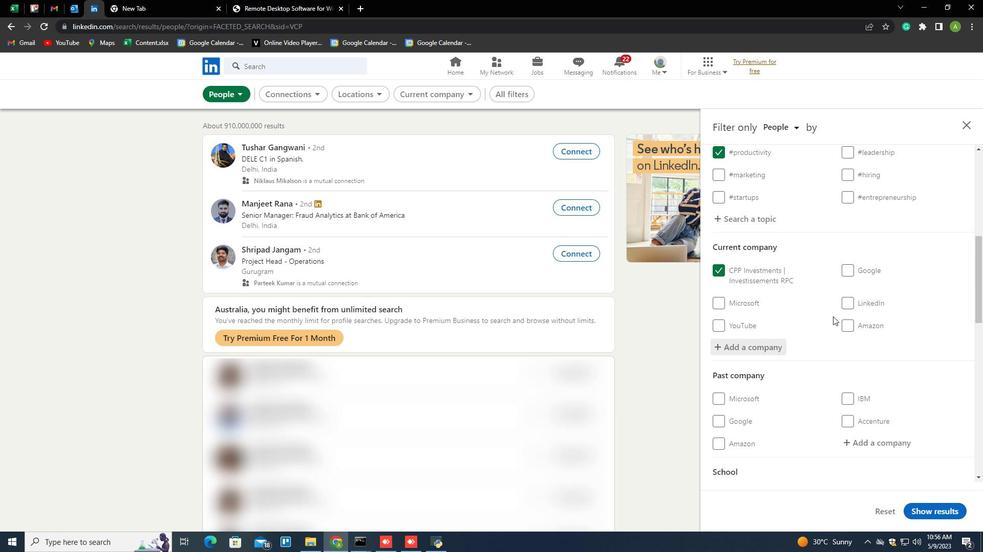 
Action: Mouse scrolled (833, 316) with delta (0, 0)
Screenshot: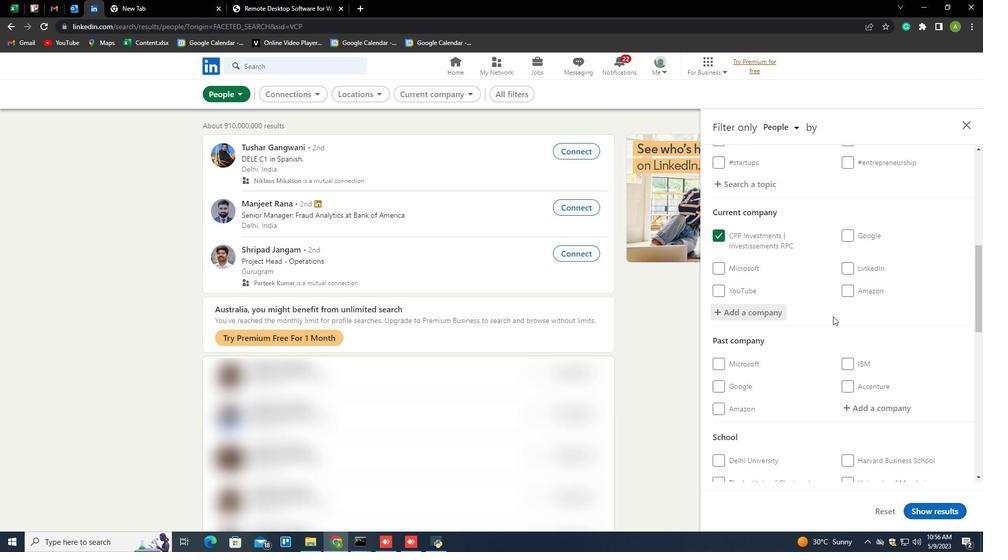 
Action: Mouse scrolled (833, 316) with delta (0, 0)
Screenshot: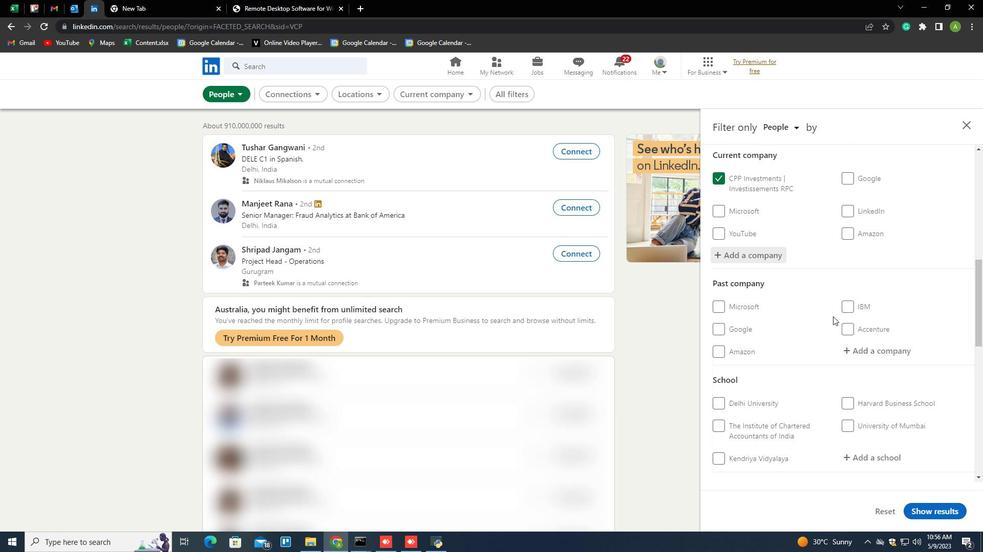 
Action: Mouse scrolled (833, 316) with delta (0, 0)
Screenshot: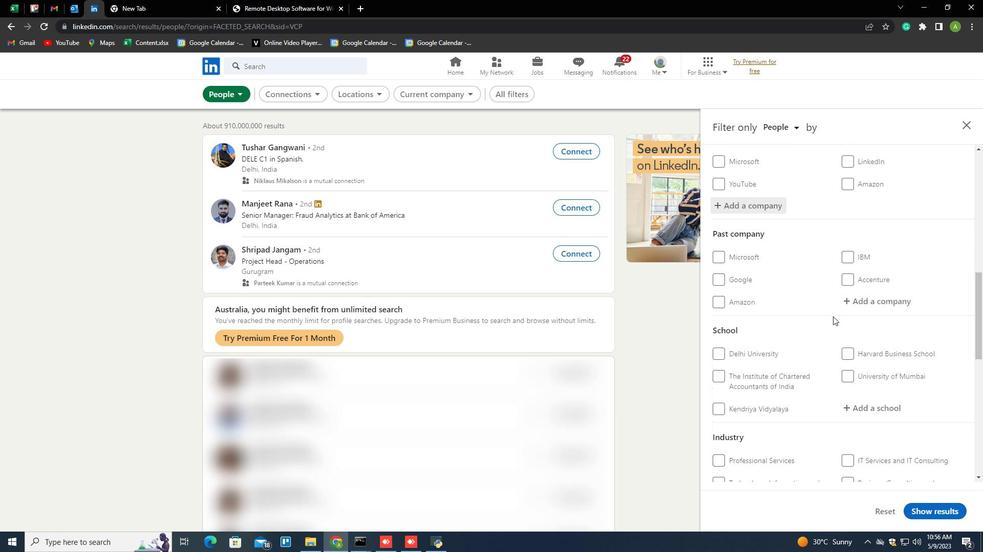 
Action: Mouse moved to (870, 311)
Screenshot: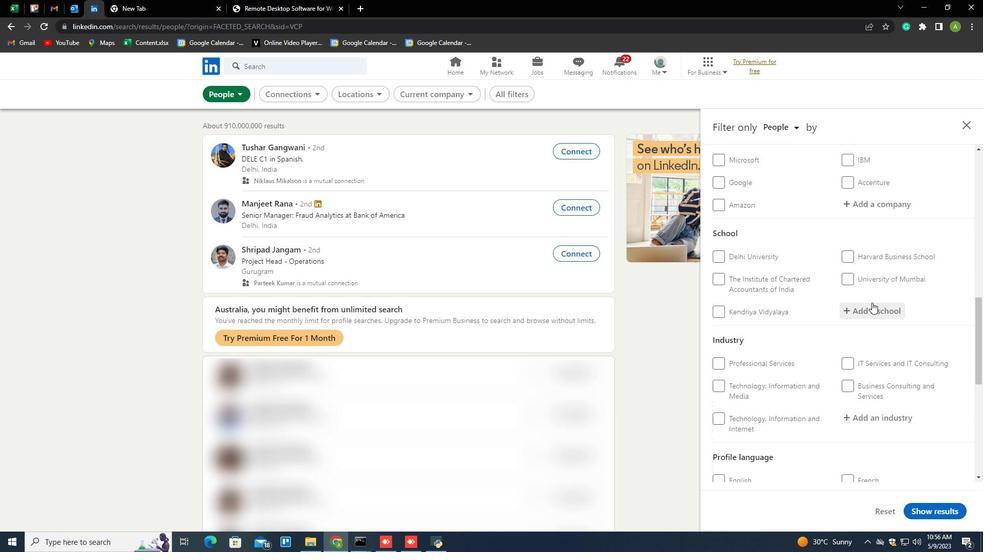 
Action: Mouse pressed left at (870, 311)
Screenshot: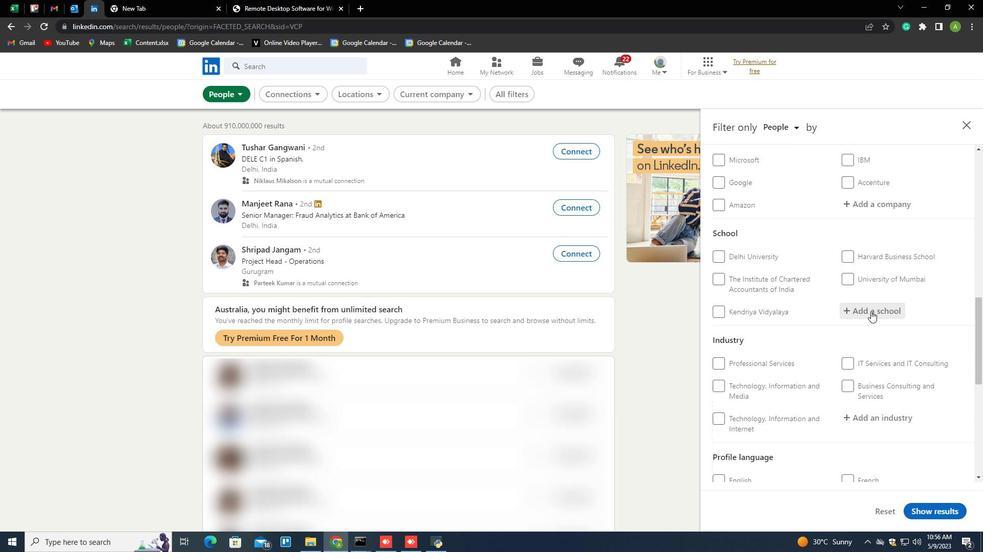 
Action: Mouse moved to (869, 310)
Screenshot: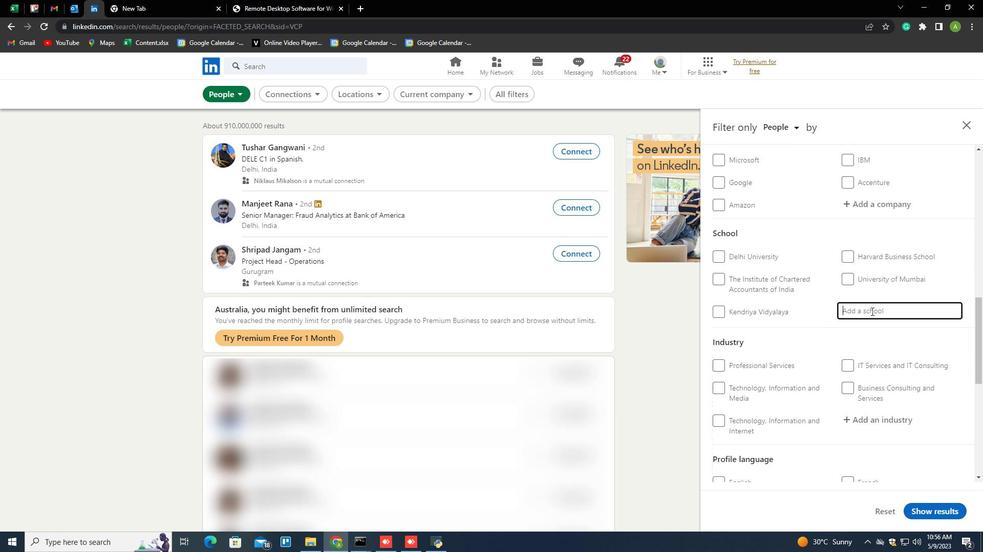 
Action: Key pressed <Key.shift>School<Key.space>of<Key.space><Key.shift>Management<Key.space><Key.shift>Science<Key.down><Key.enter>
Screenshot: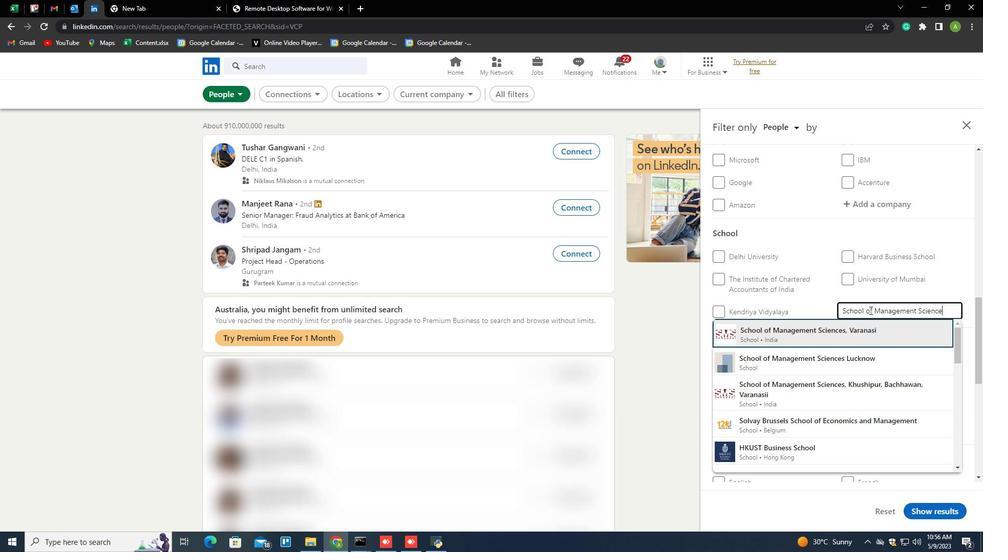 
Action: Mouse moved to (868, 313)
Screenshot: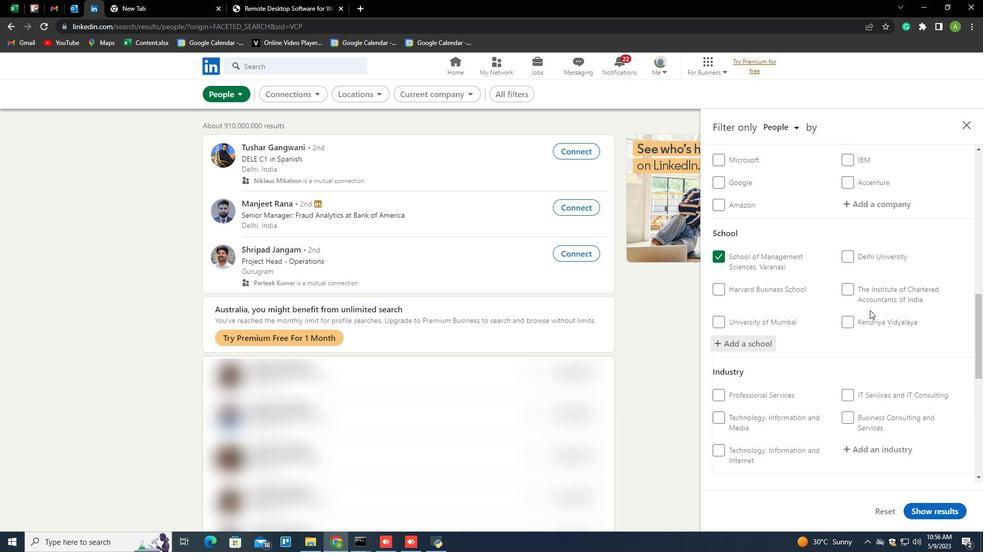 
Action: Mouse scrolled (868, 312) with delta (0, 0)
Screenshot: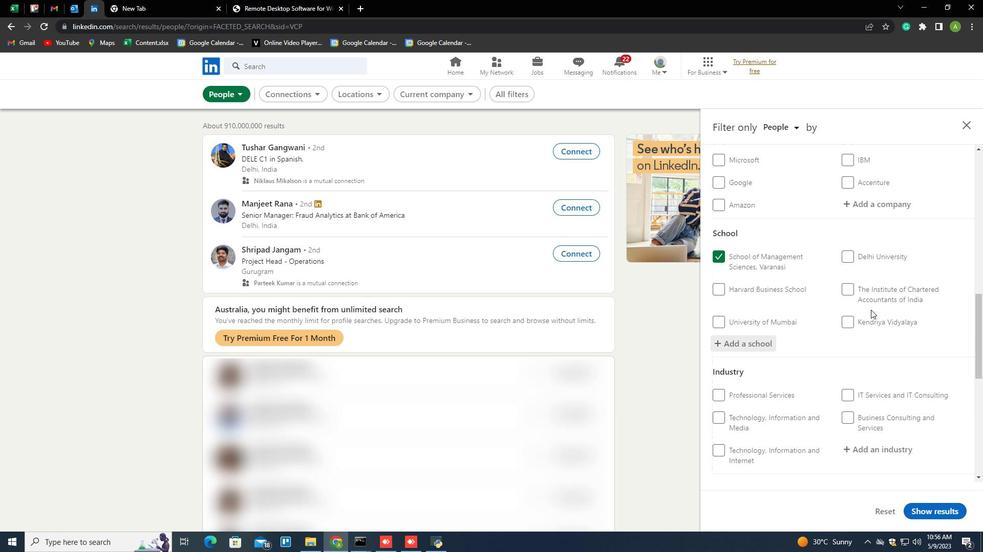 
Action: Mouse scrolled (868, 312) with delta (0, 0)
Screenshot: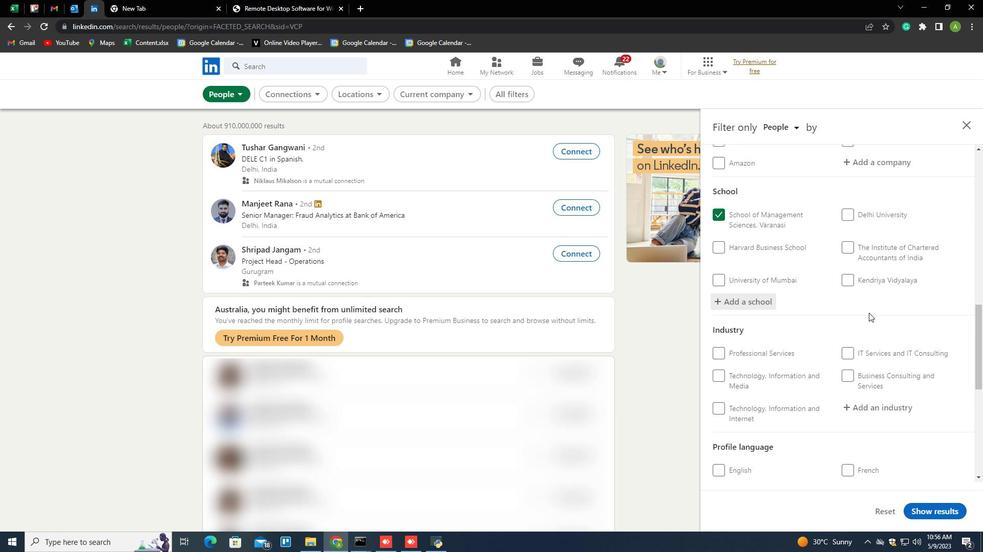 
Action: Mouse scrolled (868, 312) with delta (0, 0)
Screenshot: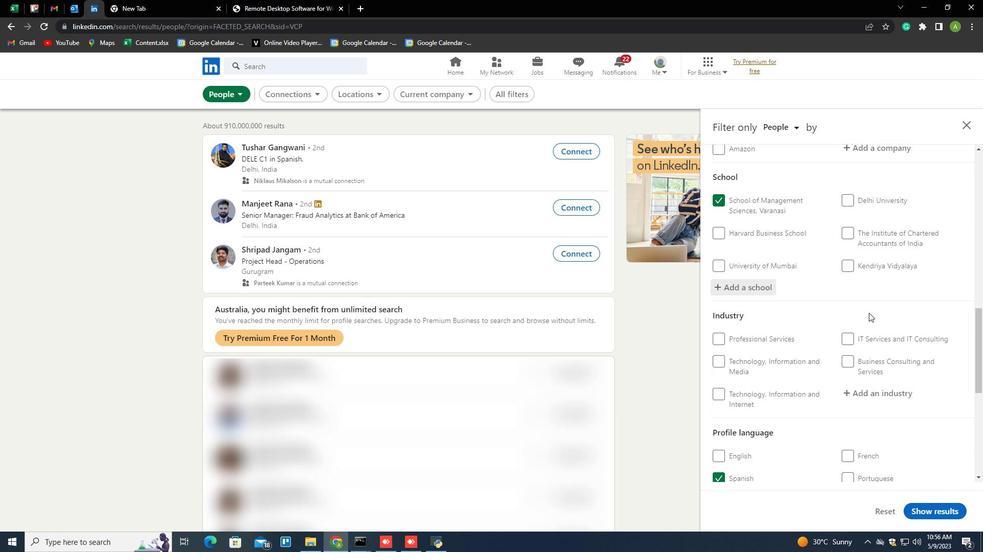 
Action: Mouse moved to (867, 297)
Screenshot: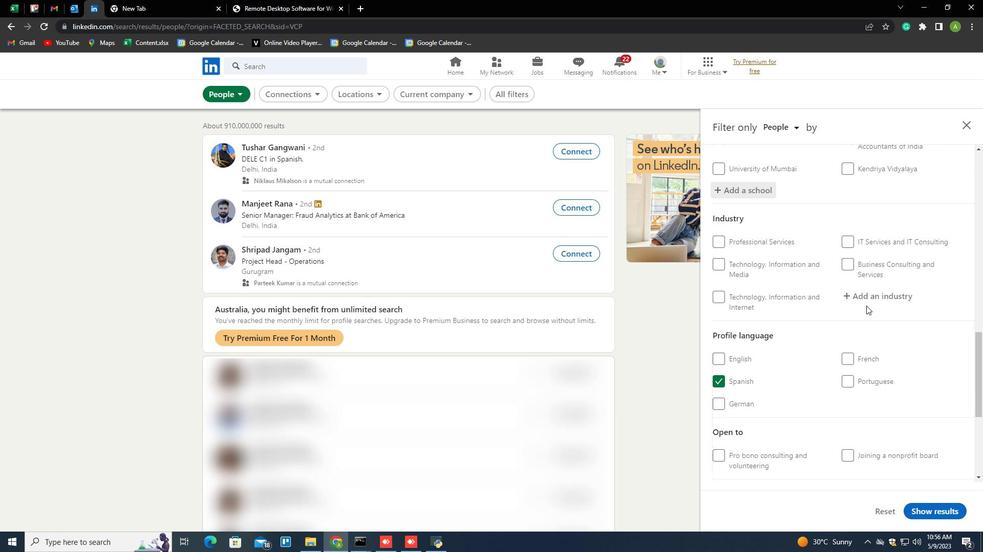 
Action: Mouse pressed left at (867, 297)
Screenshot: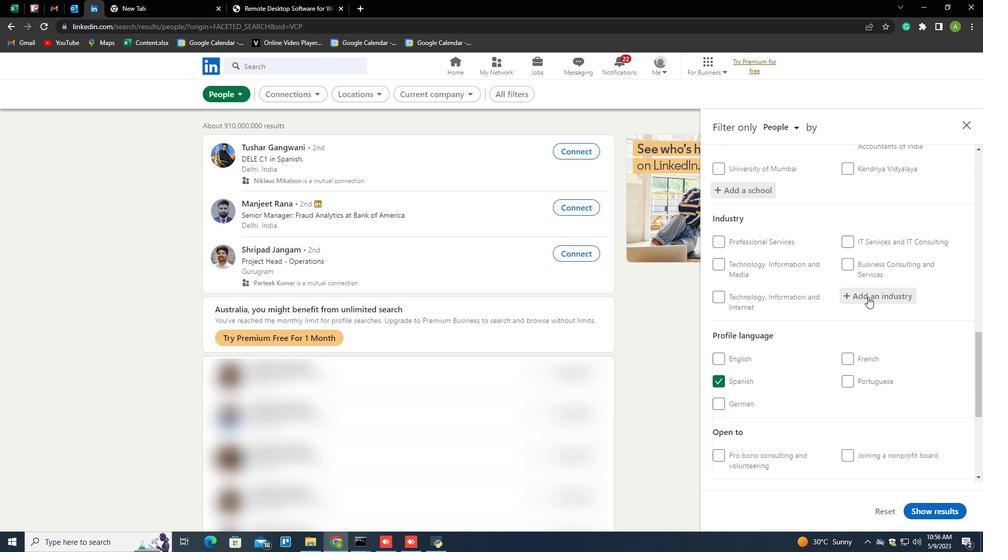 
Action: Key pressed <Key.shift>Museums,<Key.space><Key.shift>Historical<Key.down><Key.enter>
Screenshot: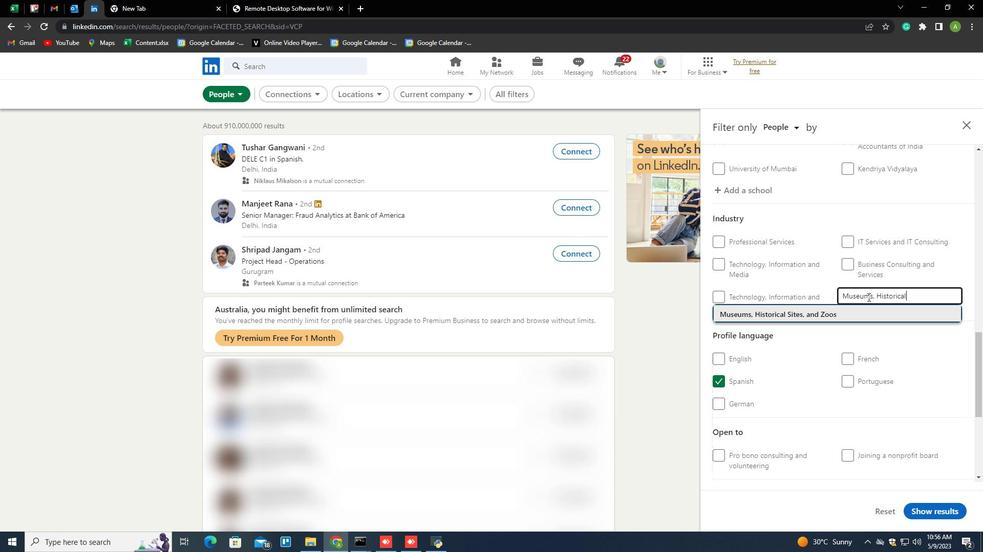 
Action: Mouse scrolled (867, 296) with delta (0, 0)
Screenshot: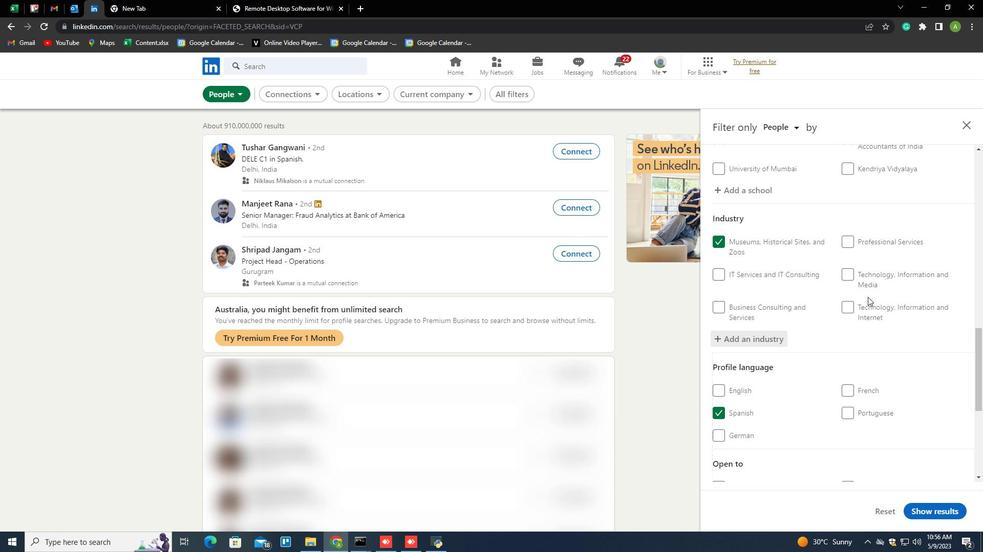 
Action: Mouse scrolled (867, 296) with delta (0, 0)
Screenshot: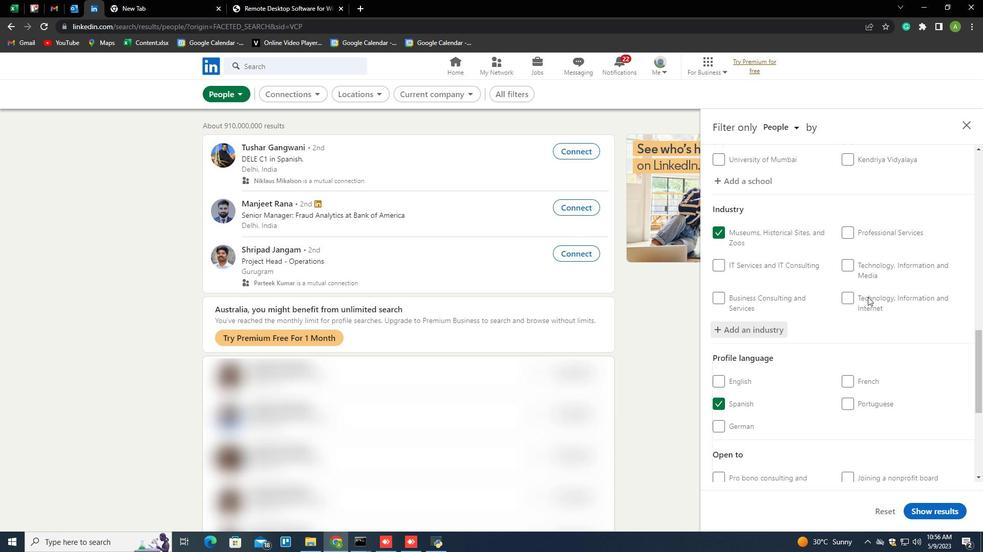 
Action: Mouse scrolled (867, 296) with delta (0, 0)
Screenshot: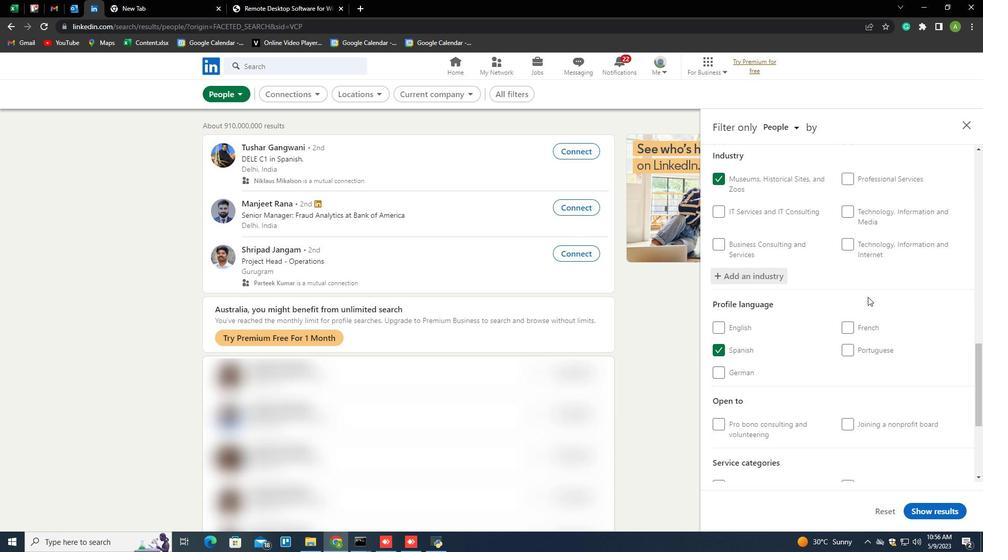 
Action: Mouse scrolled (867, 296) with delta (0, 0)
Screenshot: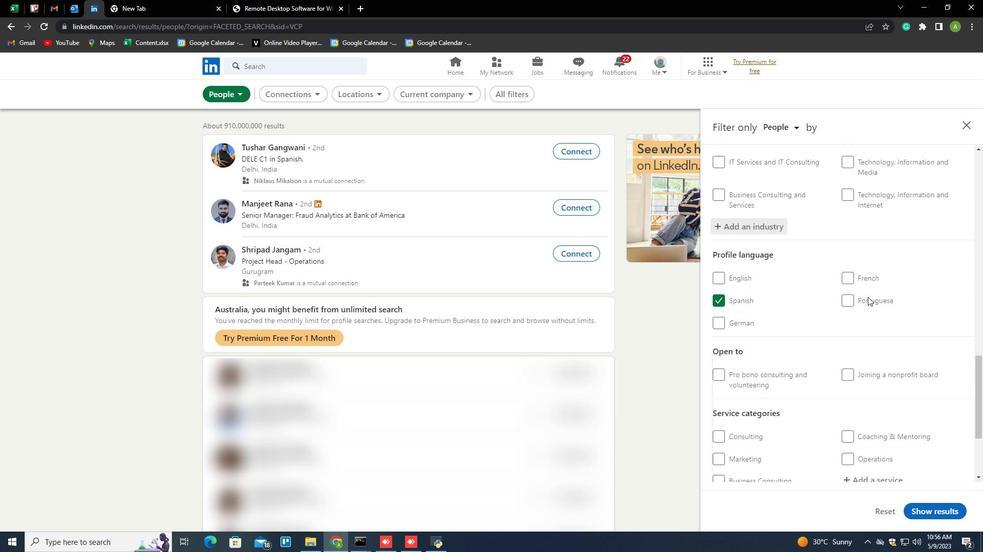 
Action: Mouse scrolled (867, 296) with delta (0, 0)
Screenshot: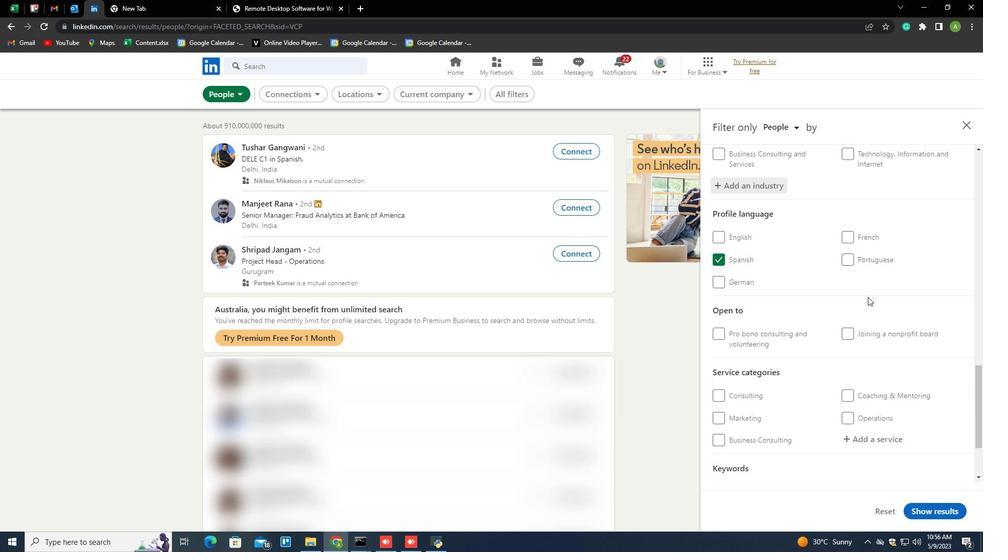 
Action: Mouse scrolled (867, 296) with delta (0, 0)
Screenshot: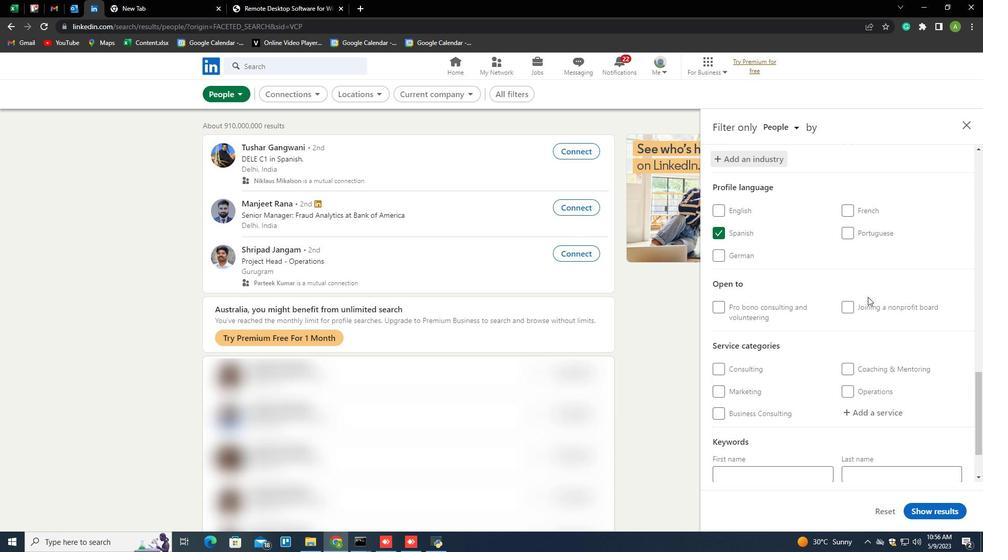 
Action: Mouse moved to (877, 342)
Screenshot: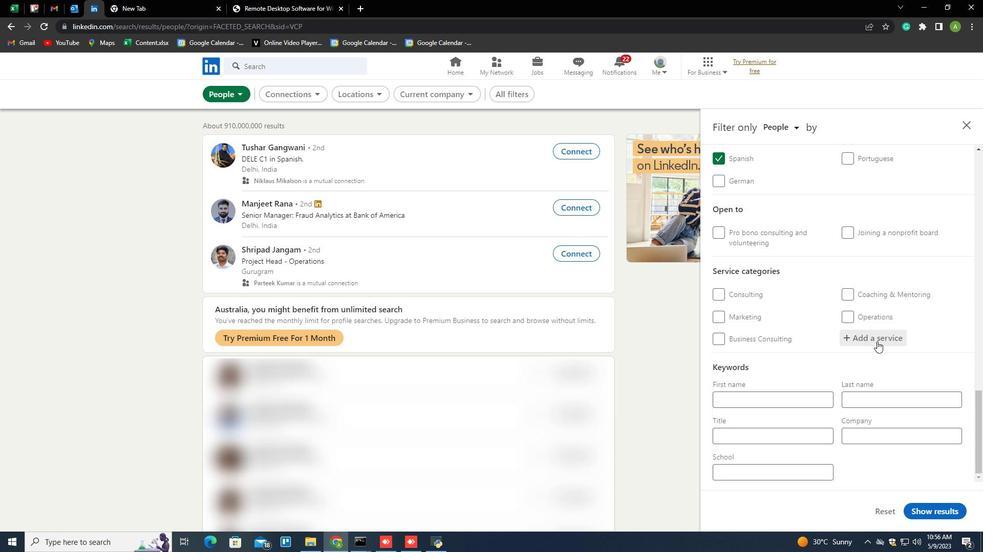 
Action: Mouse pressed left at (877, 342)
Screenshot: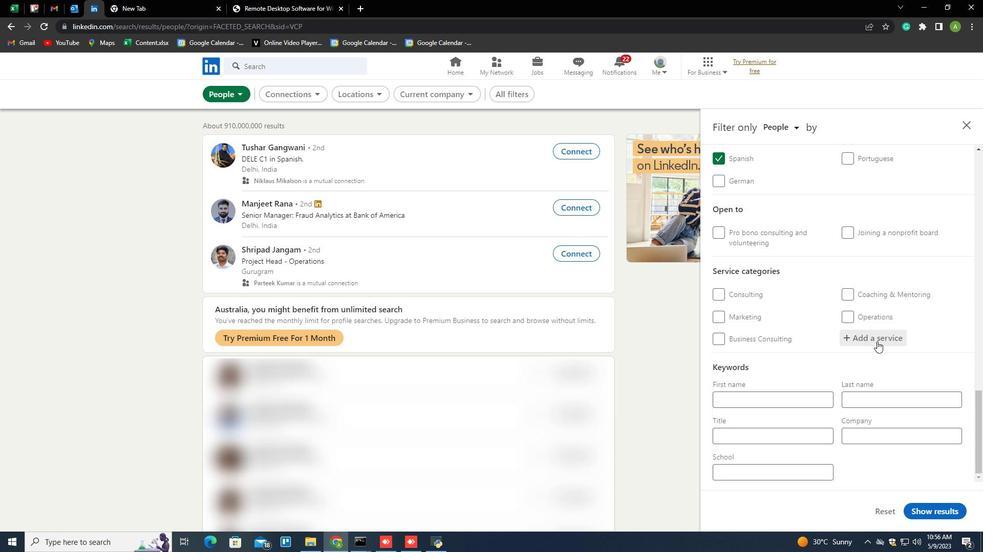 
Action: Key pressed <Key.shift><Key.shift><Key.shift><Key.shift><Key.shift>Customer
Screenshot: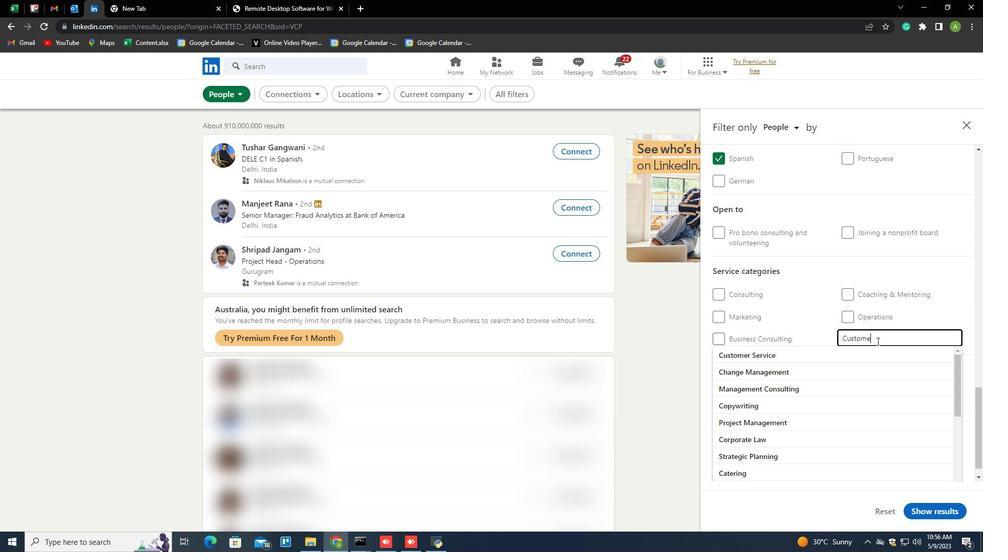 
